 Task: Add an event with the title Second Team Building Retreat: Leadership Development and Team Bonding, date '2023/11/08', time 7:00 AM to 9:00 AMand add a description: The first step is to identify potential risks that could affect the project. This can be done through brainstorming sessions, risk assessment workshops, expert interviews, historical data analysis, or using risk management techniques such as SWOT analysis (Strengths, Weaknesses, Opportunities, Threats)., put the event into Green category . Add location for the event as: Aarhus, Denmark, logged in from the account softage.8@softage.netand send the event invitation to softage.3@softage.net and softage.4@softage.net. Set a reminder for the event At time of event
Action: Mouse moved to (93, 146)
Screenshot: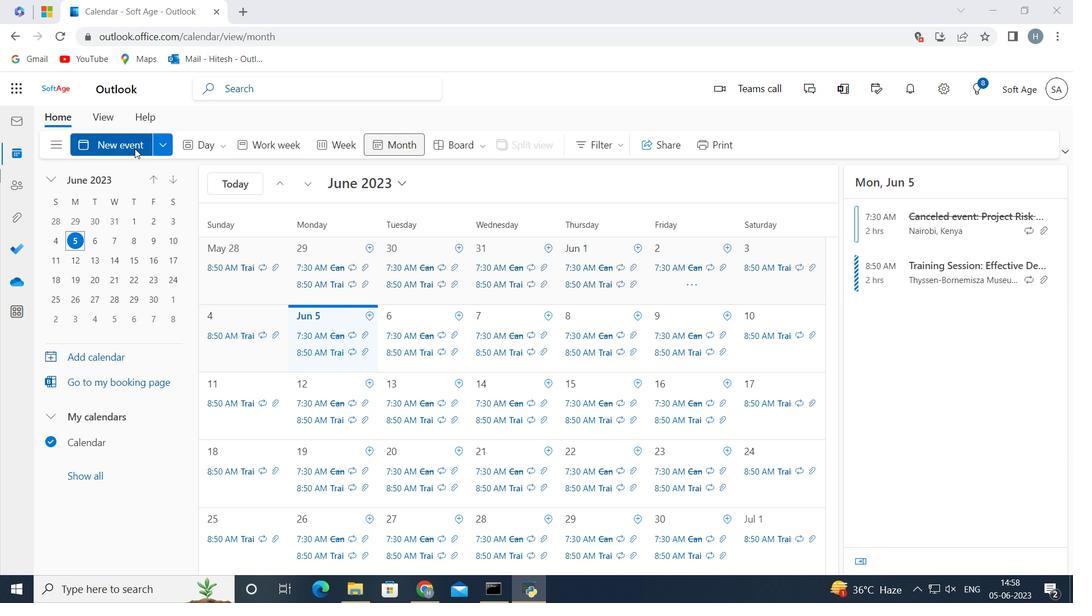 
Action: Mouse pressed left at (93, 146)
Screenshot: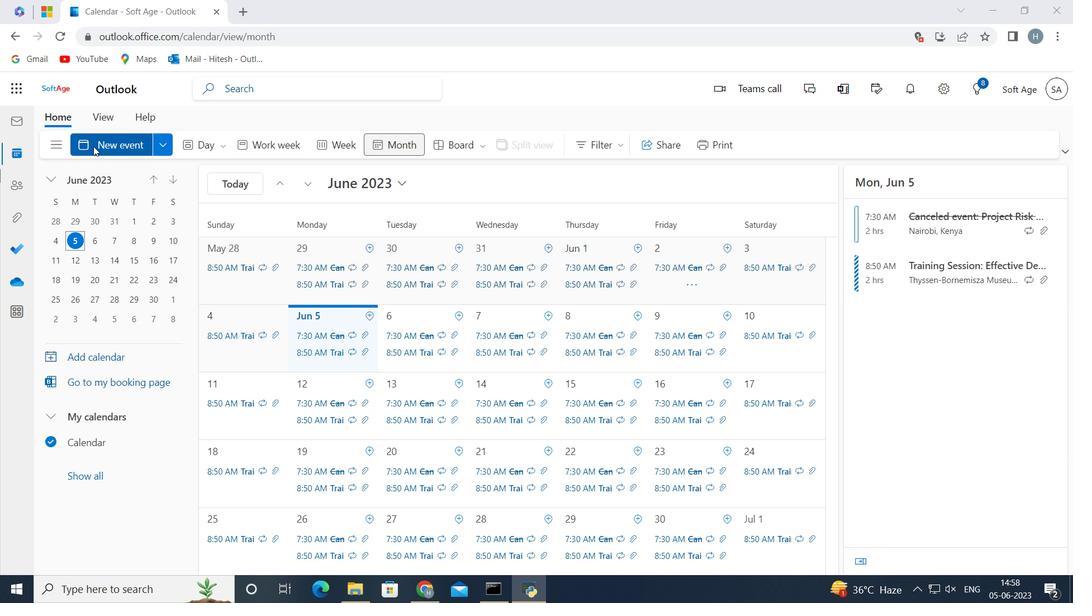 
Action: Mouse moved to (289, 227)
Screenshot: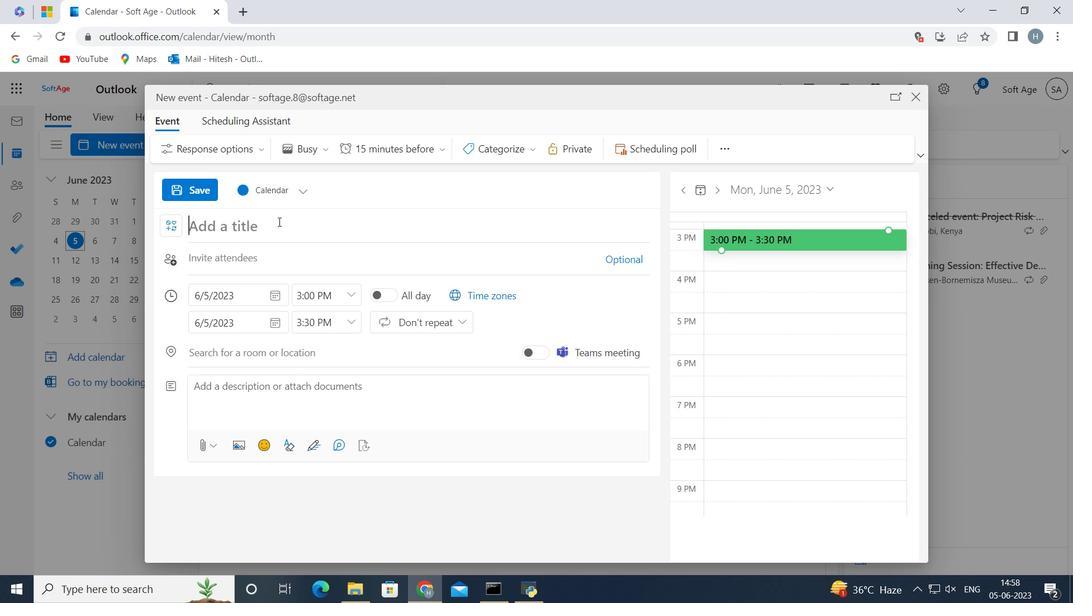 
Action: Mouse pressed left at (289, 227)
Screenshot: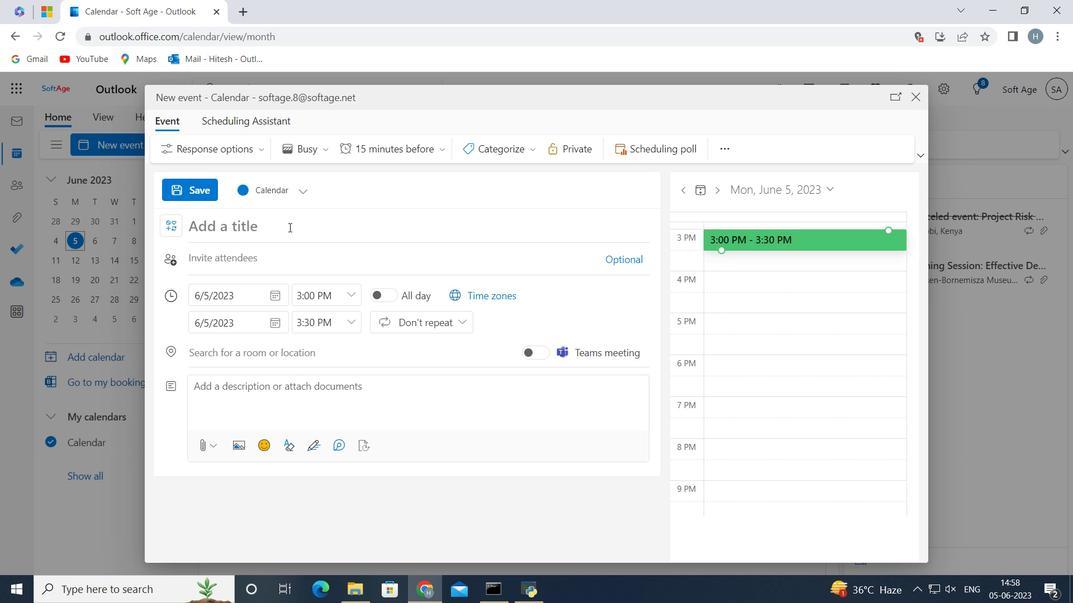 
Action: Key pressed <Key.shift>Second<Key.space><Key.shift>Tea<Key.caps_lock>M<Key.space><Key.shift>b<Key.backspace><Key.backspace><Key.backspace><Key.caps_lock>m<Key.space><Key.shift>Building<Key.space><Key.shift><Key.shift>Retreat<Key.shift_r>:<Key.space><Key.shift><Key.shift><Key.shift>Leadership<Key.space><Key.shift>Development<Key.space>and<Key.space><Key.shift>Team<Key.space><Key.shift><Key.shift><Key.shift>Bonding
Screenshot: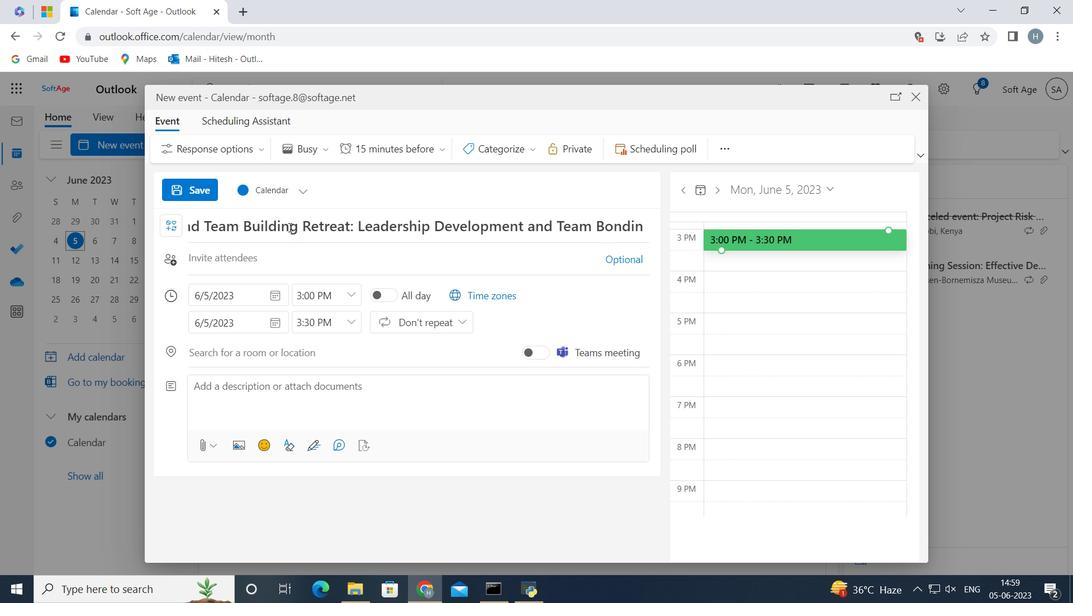 
Action: Mouse moved to (278, 290)
Screenshot: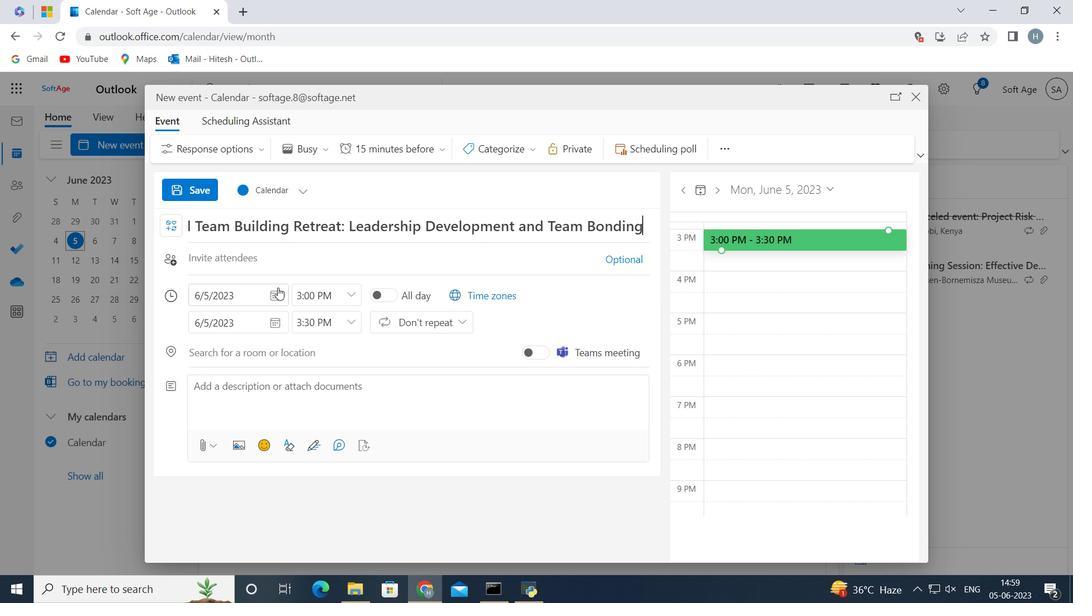 
Action: Mouse pressed left at (278, 290)
Screenshot: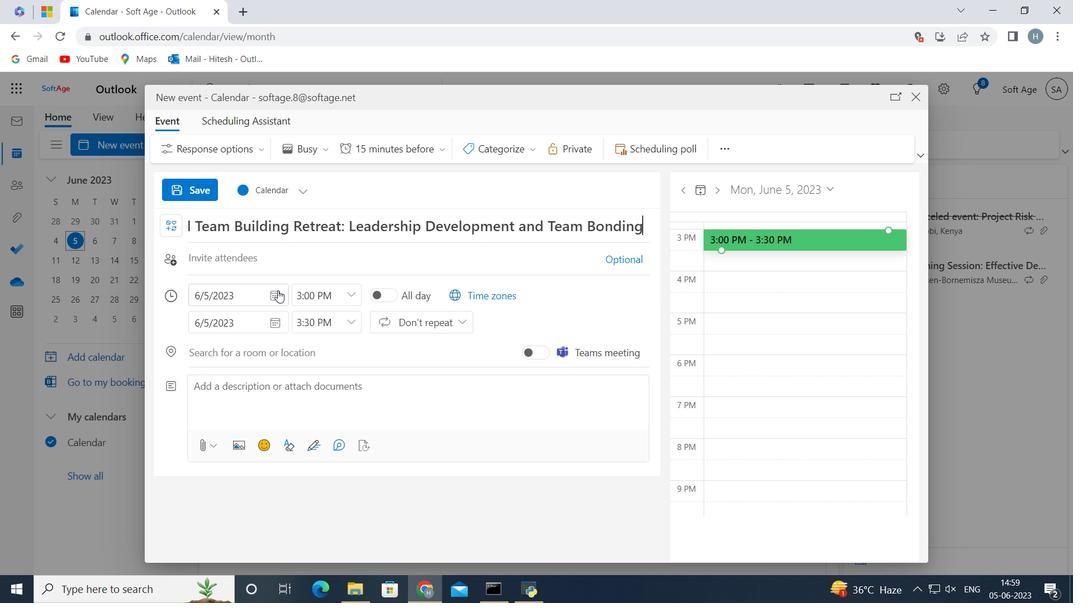 
Action: Mouse moved to (240, 323)
Screenshot: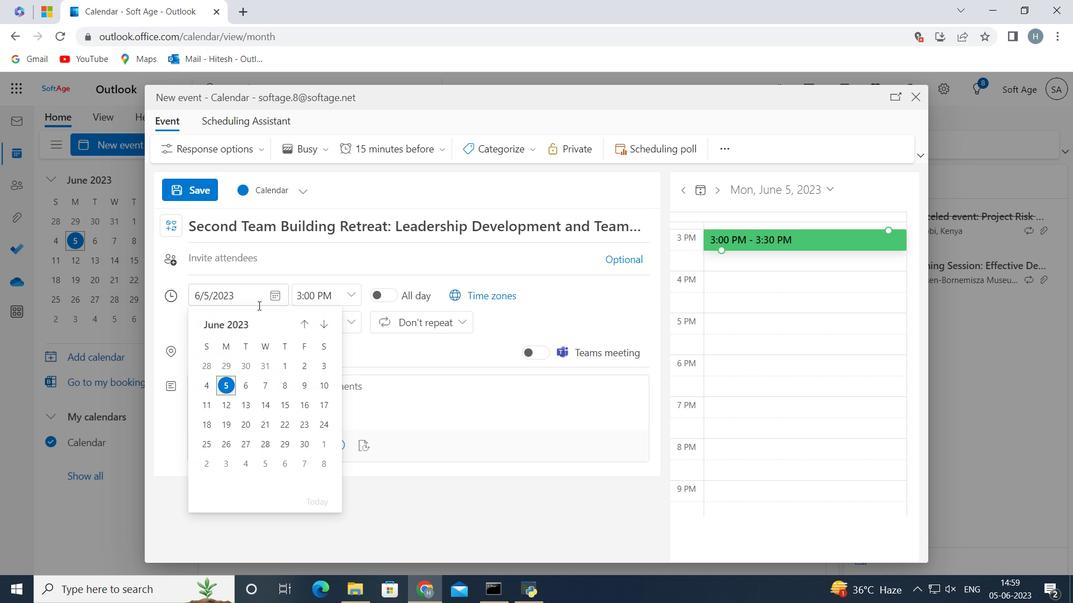 
Action: Mouse pressed left at (240, 323)
Screenshot: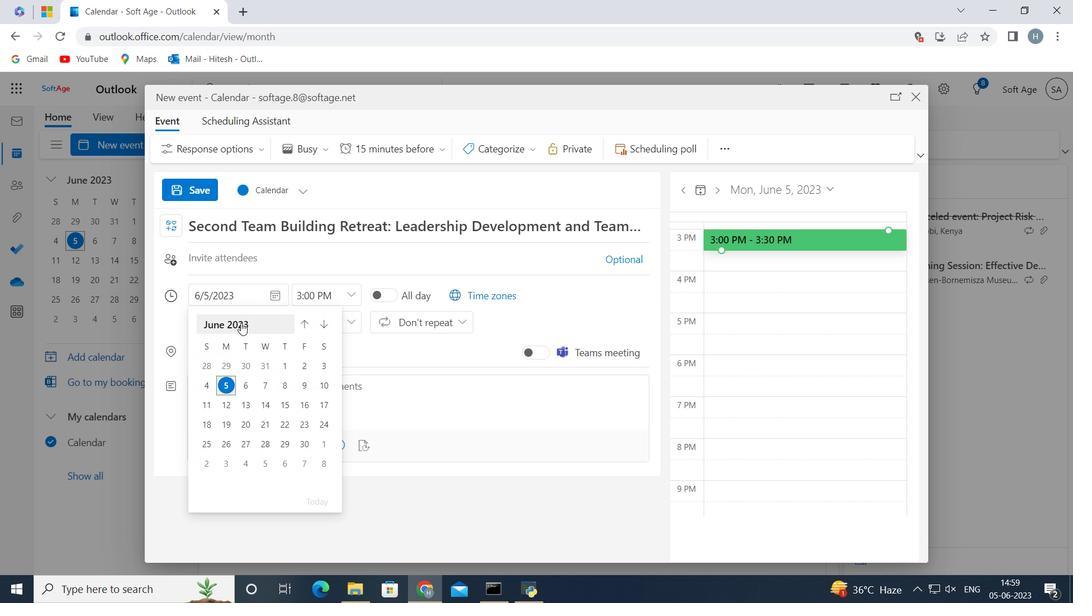 
Action: Mouse moved to (283, 429)
Screenshot: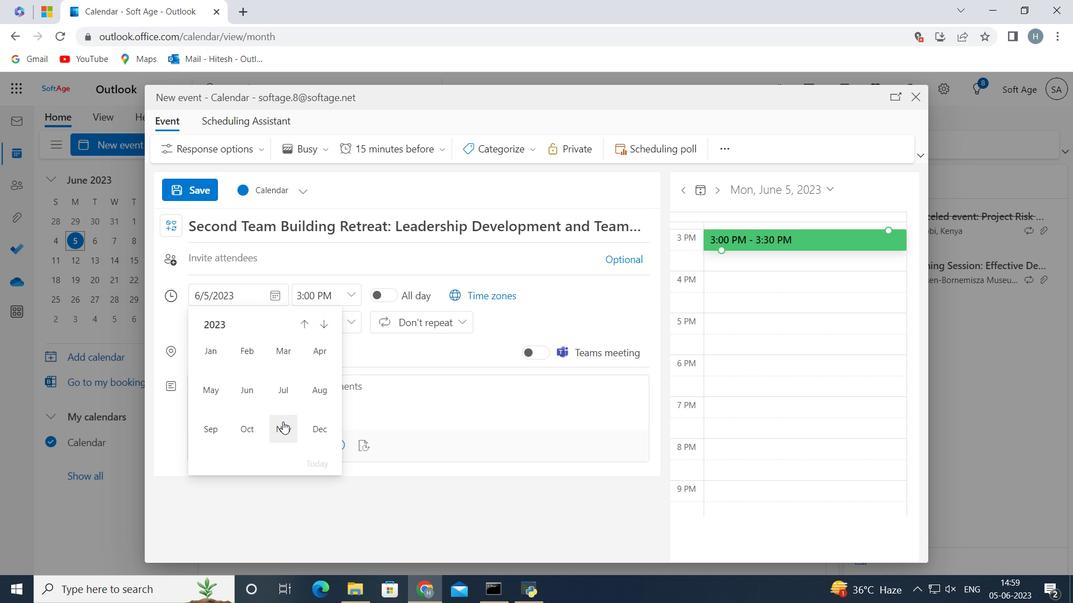 
Action: Mouse pressed left at (283, 429)
Screenshot: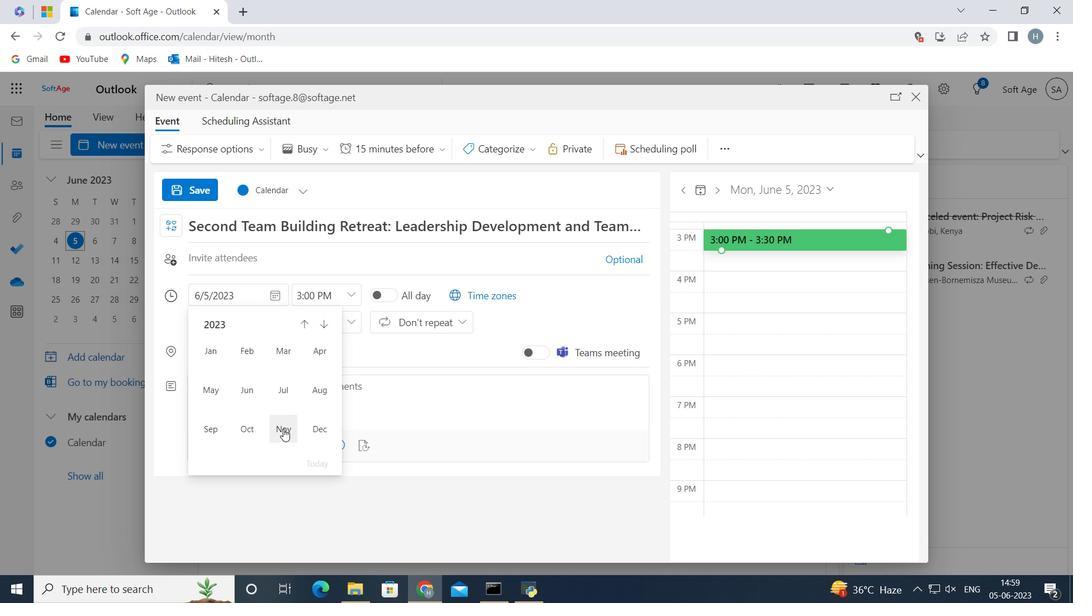 
Action: Mouse moved to (267, 385)
Screenshot: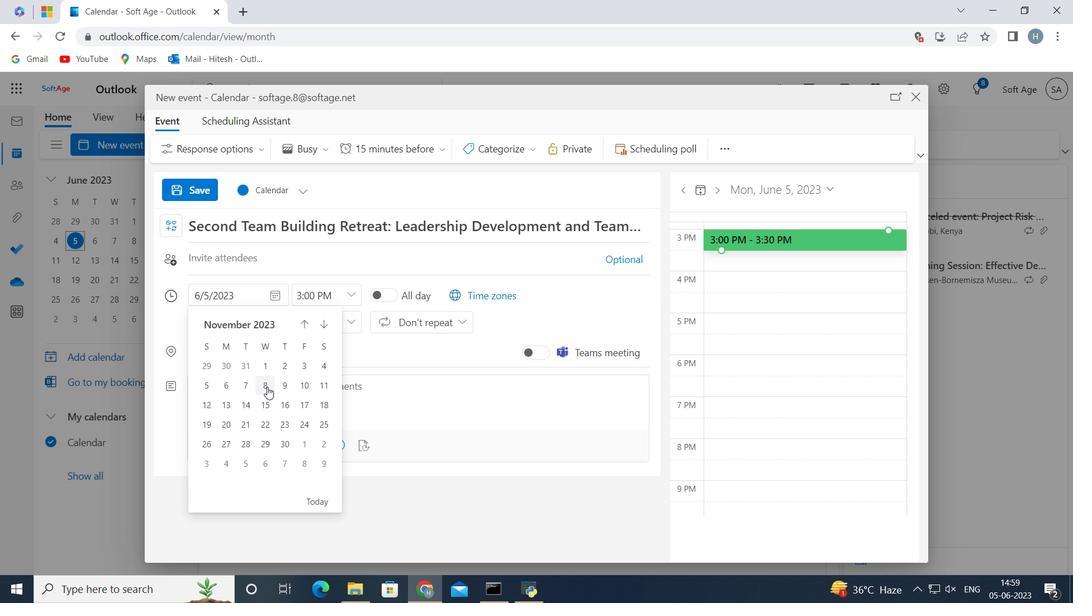 
Action: Mouse pressed left at (267, 385)
Screenshot: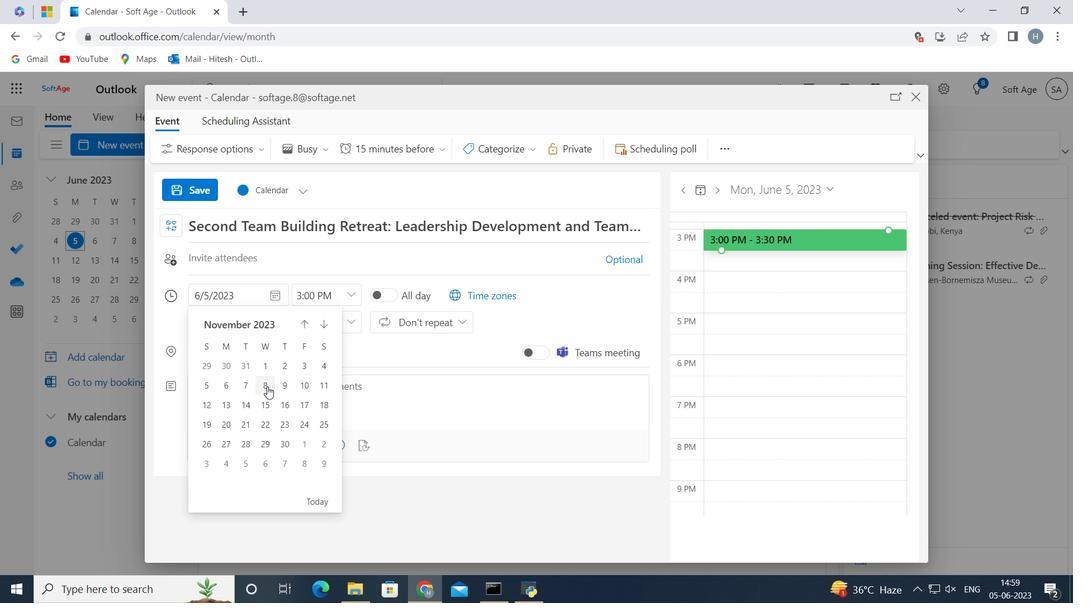 
Action: Mouse moved to (356, 292)
Screenshot: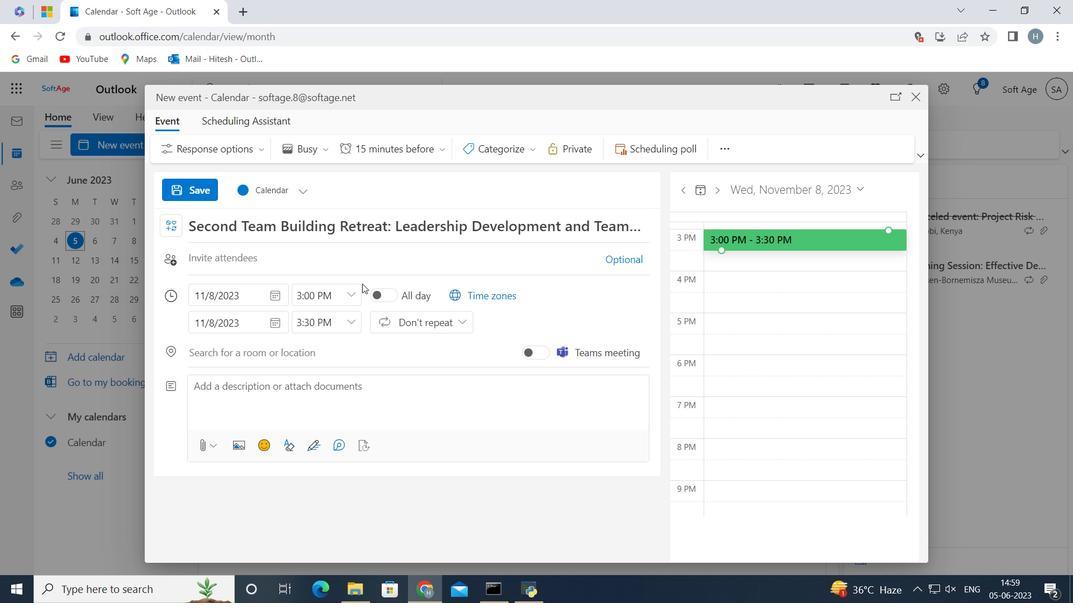 
Action: Mouse pressed left at (356, 292)
Screenshot: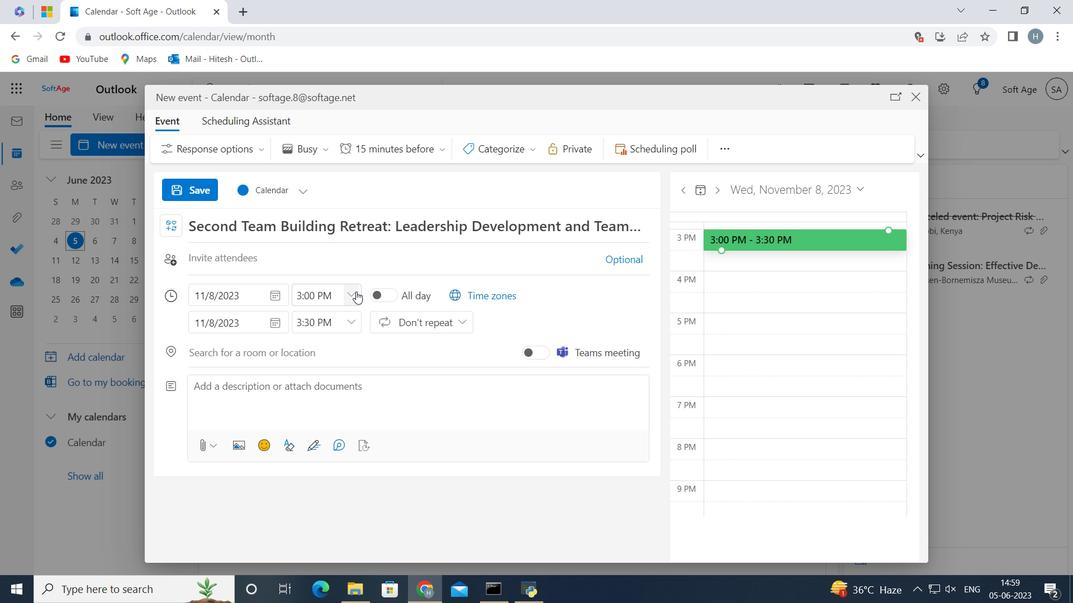 
Action: Mouse moved to (342, 357)
Screenshot: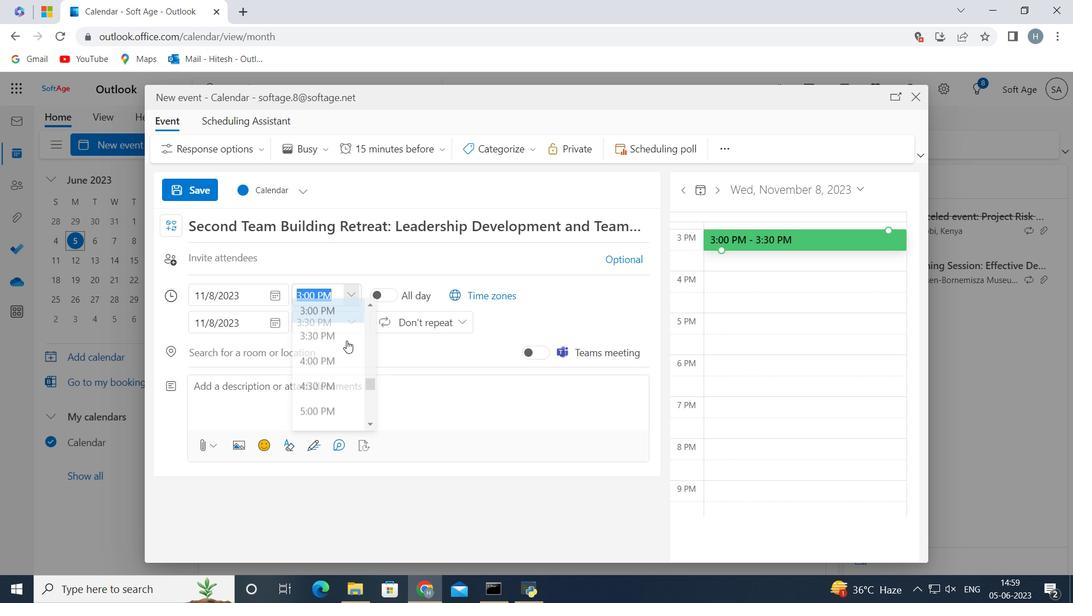 
Action: Mouse scrolled (342, 358) with delta (0, 0)
Screenshot: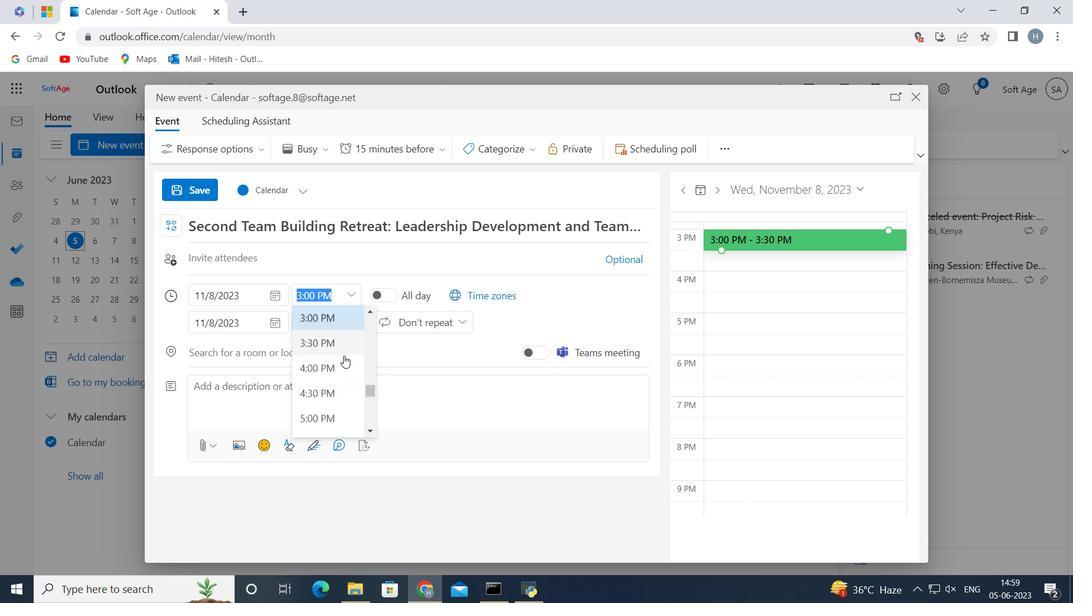 
Action: Mouse scrolled (342, 358) with delta (0, 0)
Screenshot: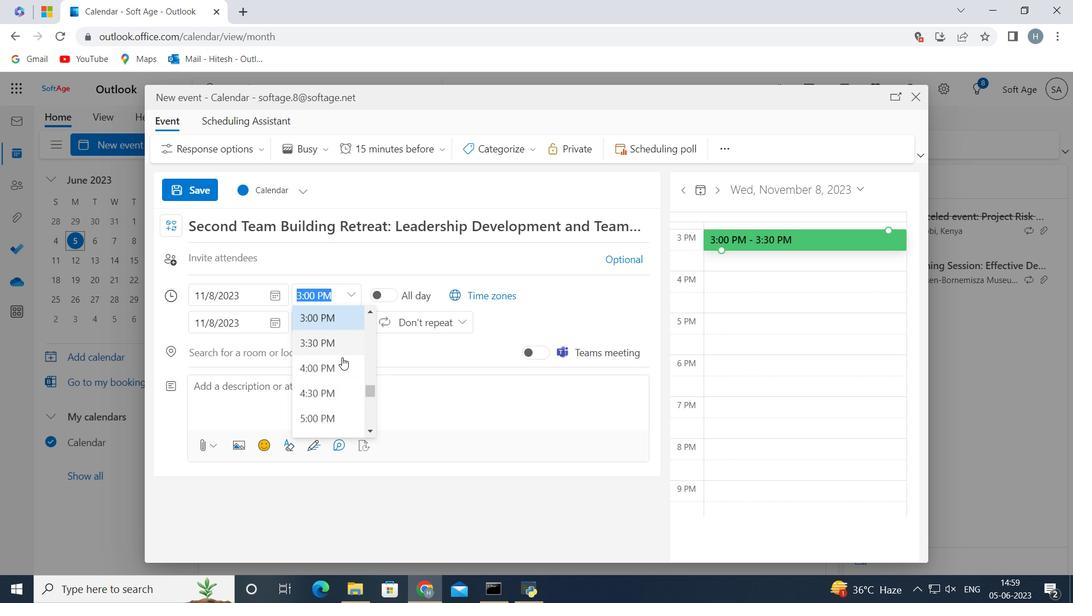 
Action: Mouse scrolled (342, 358) with delta (0, 0)
Screenshot: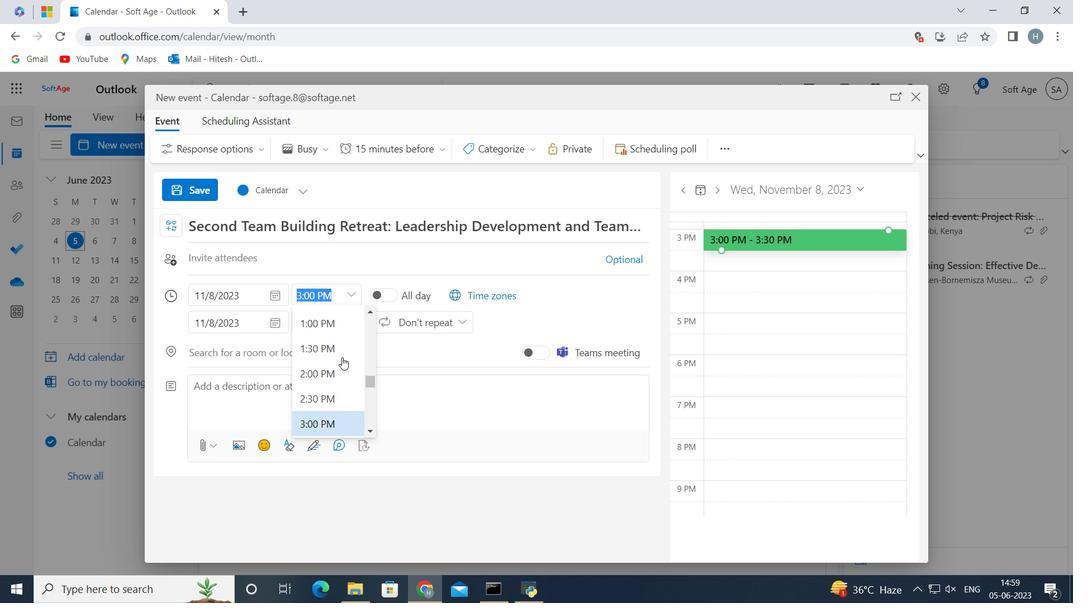 
Action: Mouse scrolled (342, 358) with delta (0, 0)
Screenshot: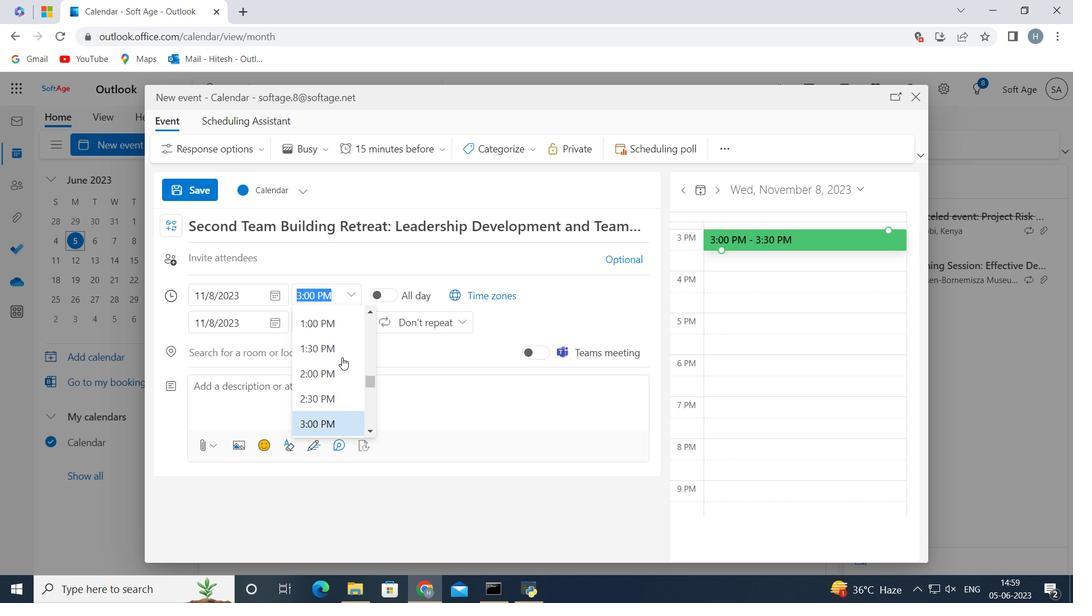 
Action: Mouse scrolled (342, 358) with delta (0, 0)
Screenshot: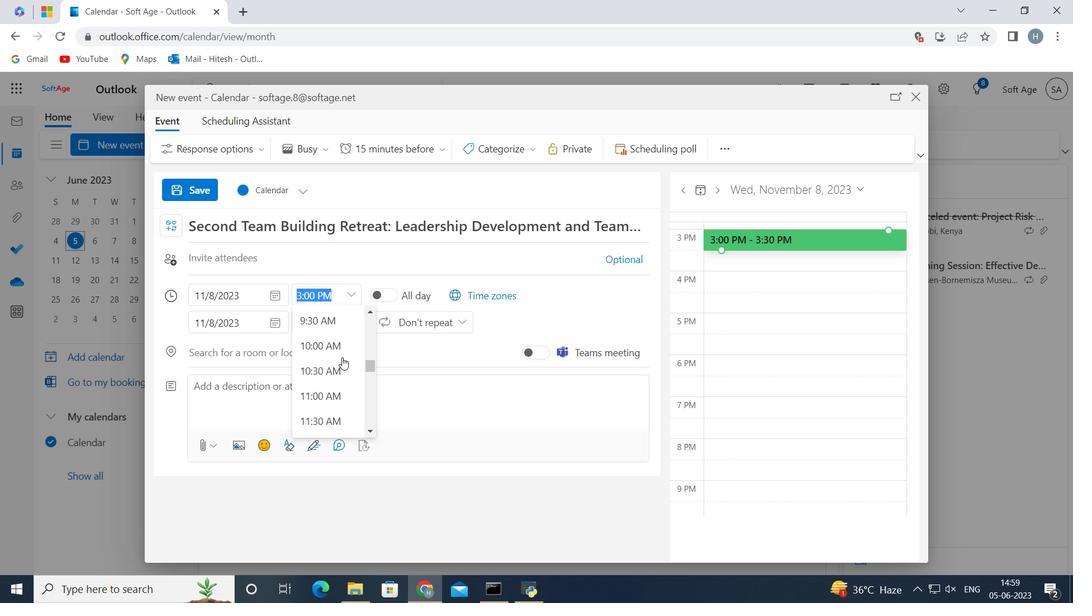 
Action: Mouse moved to (312, 362)
Screenshot: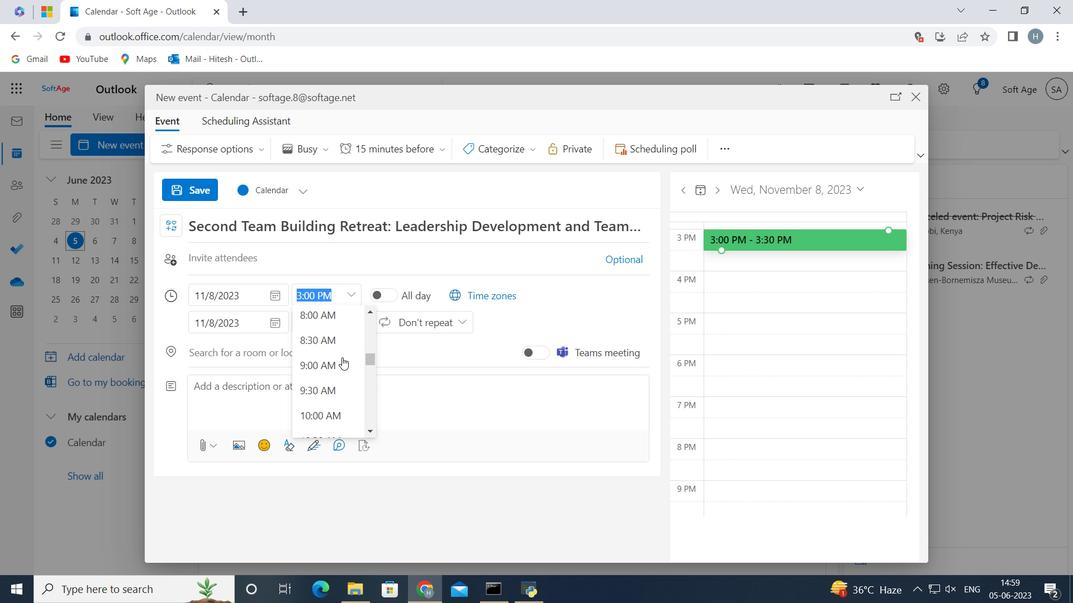 
Action: Mouse scrolled (312, 363) with delta (0, 0)
Screenshot: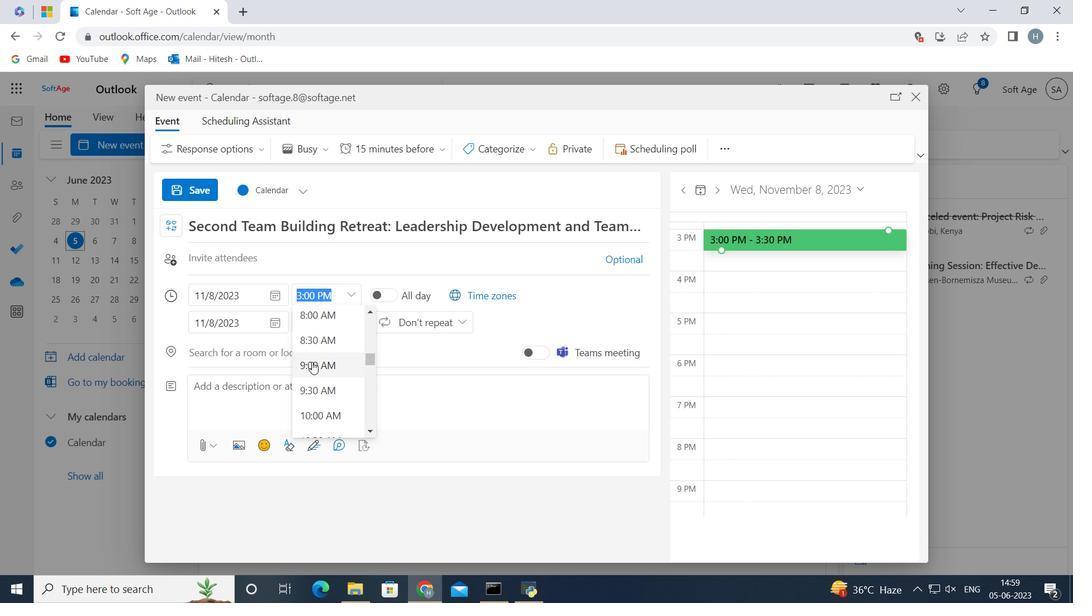 
Action: Mouse moved to (311, 339)
Screenshot: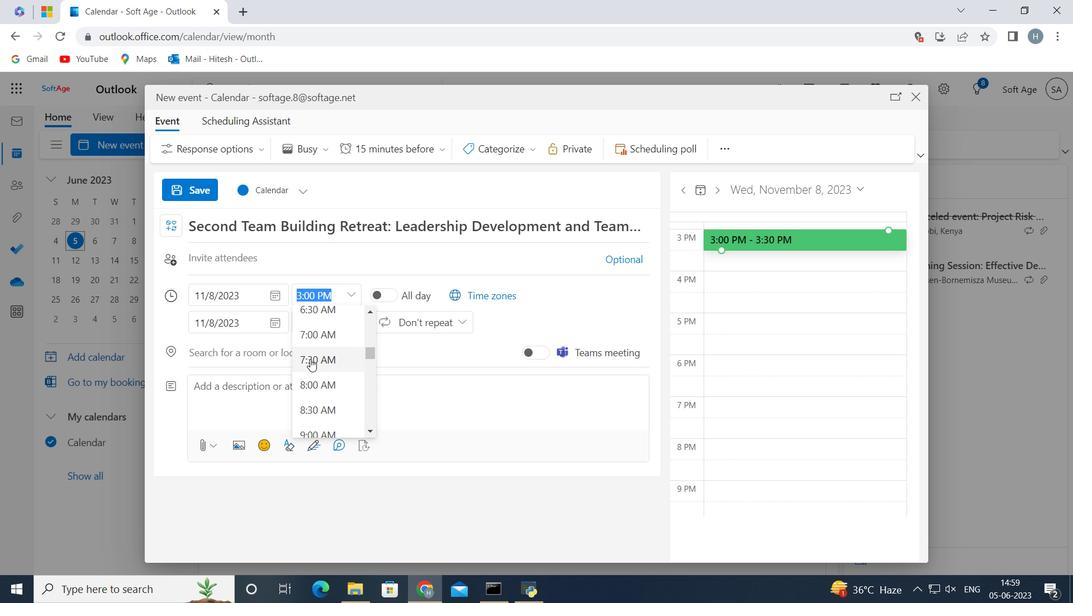 
Action: Mouse pressed left at (311, 339)
Screenshot: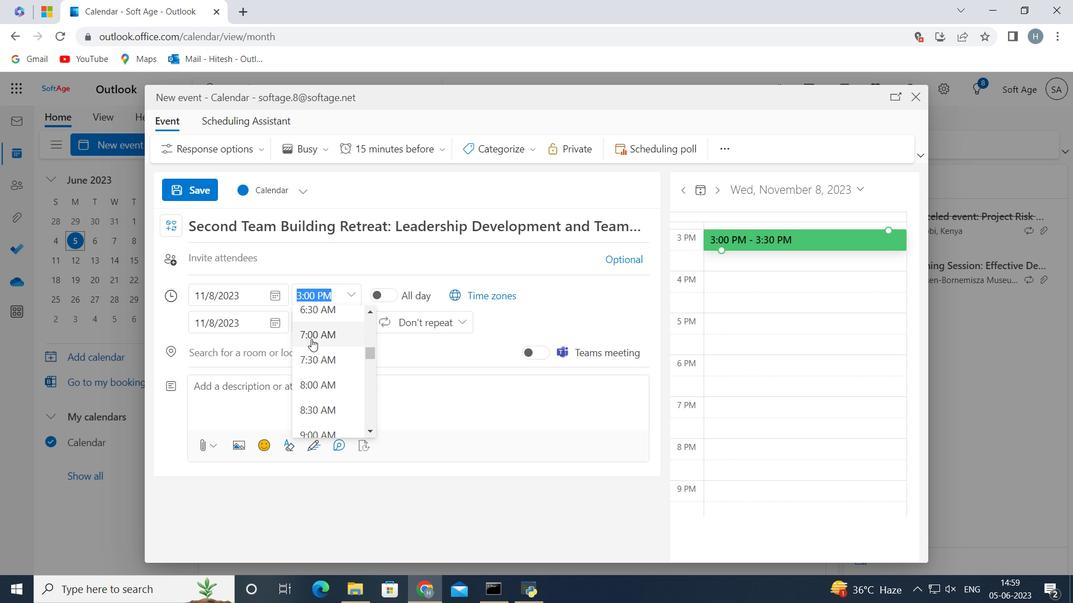
Action: Mouse moved to (352, 320)
Screenshot: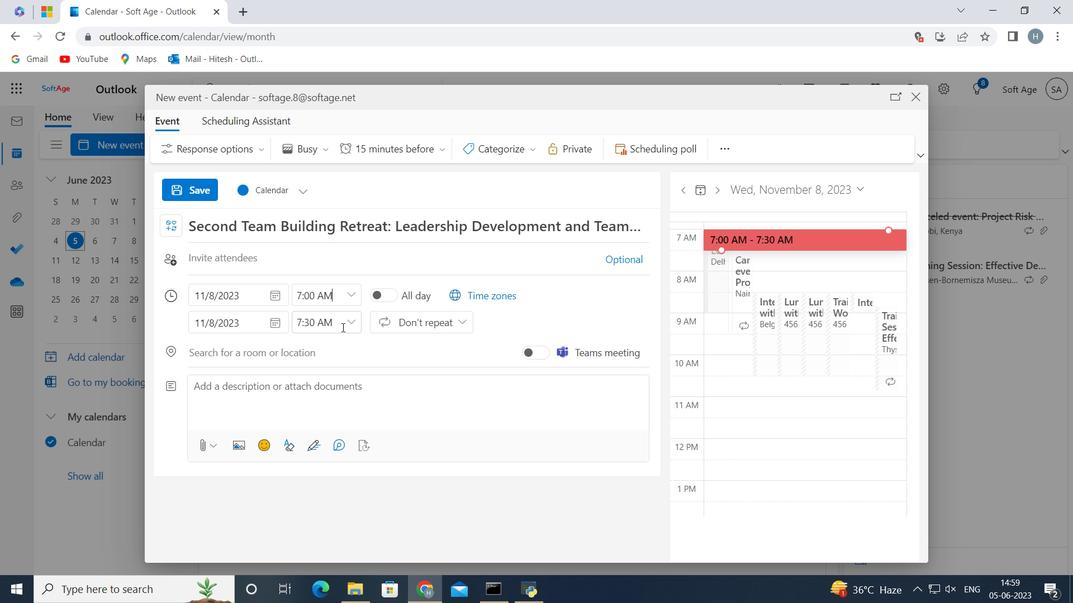
Action: Mouse pressed left at (352, 320)
Screenshot: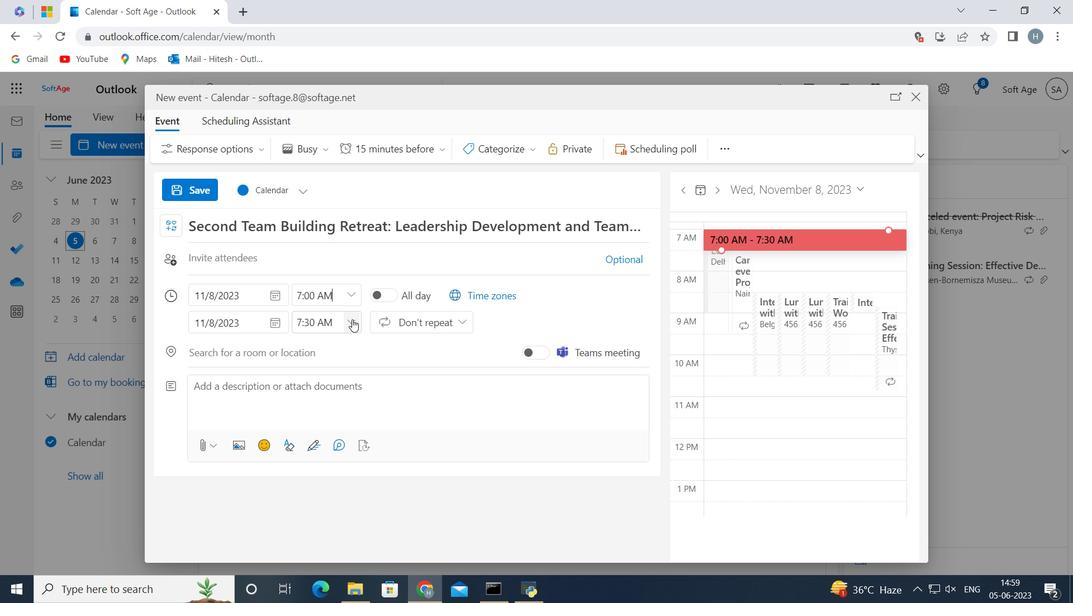 
Action: Mouse moved to (351, 413)
Screenshot: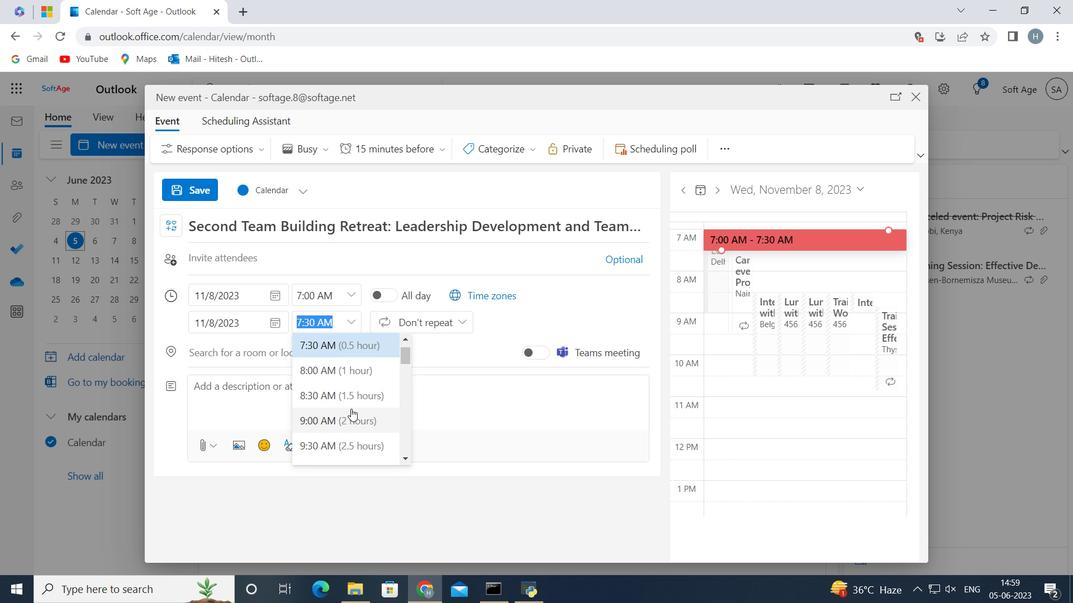 
Action: Mouse pressed left at (351, 413)
Screenshot: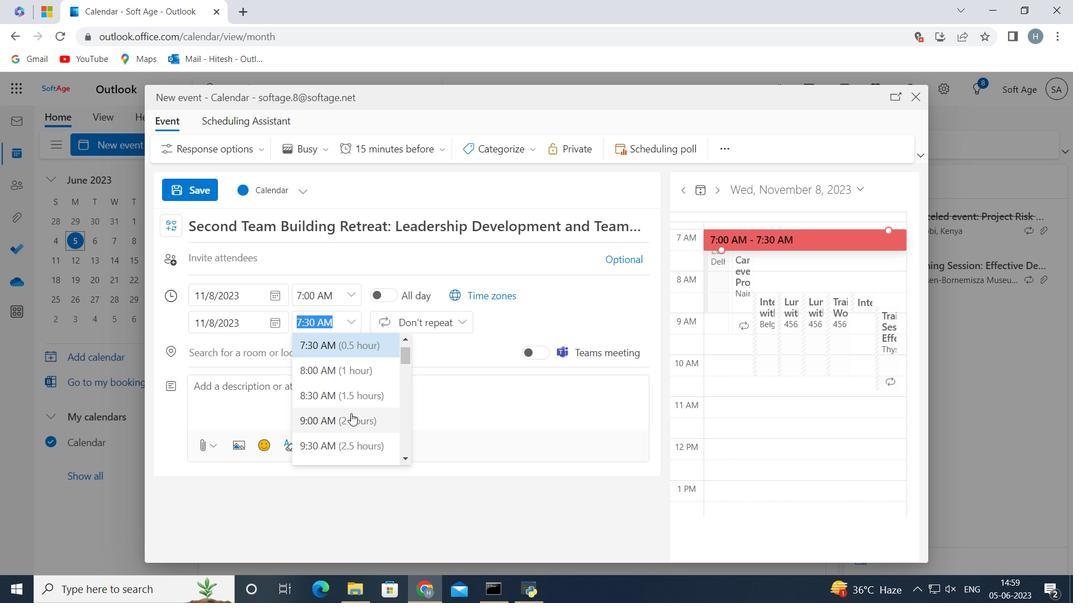 
Action: Mouse moved to (282, 394)
Screenshot: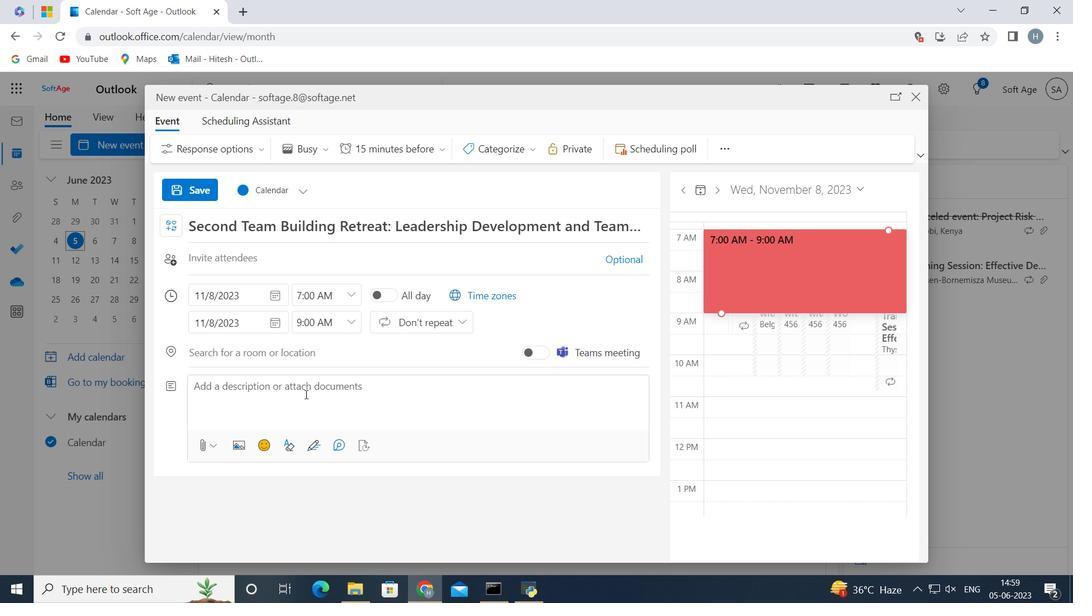 
Action: Mouse pressed left at (282, 394)
Screenshot: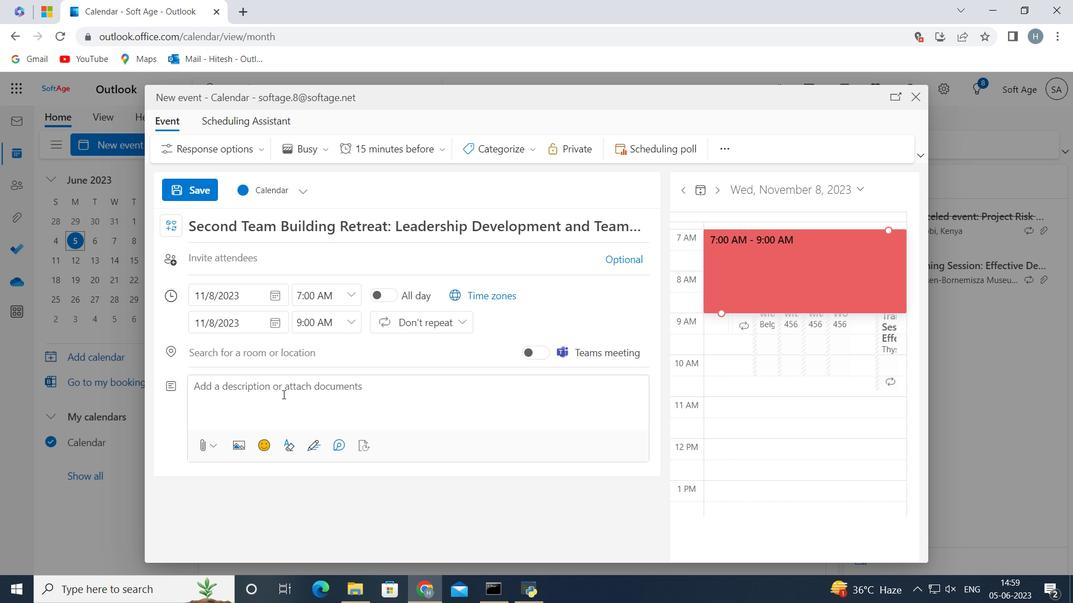 
Action: Key pressed <Key.shift>The<Key.space>first<Key.space>step<Key.space>is<Key.space>to<Key.space>identii<Key.backspace>fy<Key.space>potential<Key.space>risks<Key.space>that<Key.space>could<Key.space>affect<Key.space>the<Key.space>project,<Key.backspace>.<Key.space><Key.shift><Key.shift><Key.shift><Key.shift><Key.shift><Key.shift>Tg<Key.backspace>his<Key.space>can<Key.space>be<Key.space>done<Key.space>through<Key.space>brs<Key.backspace>ainstorming<Key.space>sessions,<Key.space>risk<Key.space>assessment<Key.space>workshops,<Key.space>expert<Key.space>interviews,<Key.space>historical<Key.space>data<Key.space>analysis,<Key.space>or<Key.space>using<Key.space>risk<Key.space>management<Key.space>techniques<Key.space>such<Key.space>as<Key.space><Key.caps_lock>SWIO<Key.backspace><Key.backspace>OT<Key.space><Key.caps_lock>analysis<Key.space><Key.shift><Key.shift_r>(<Key.shift>Strengths,<Key.space><Key.shift>Weaknesses,<Key.space>oppotunities,<Key.space><Key.shift>Threats<Key.space><Key.shift_r>).<Key.space>
Screenshot: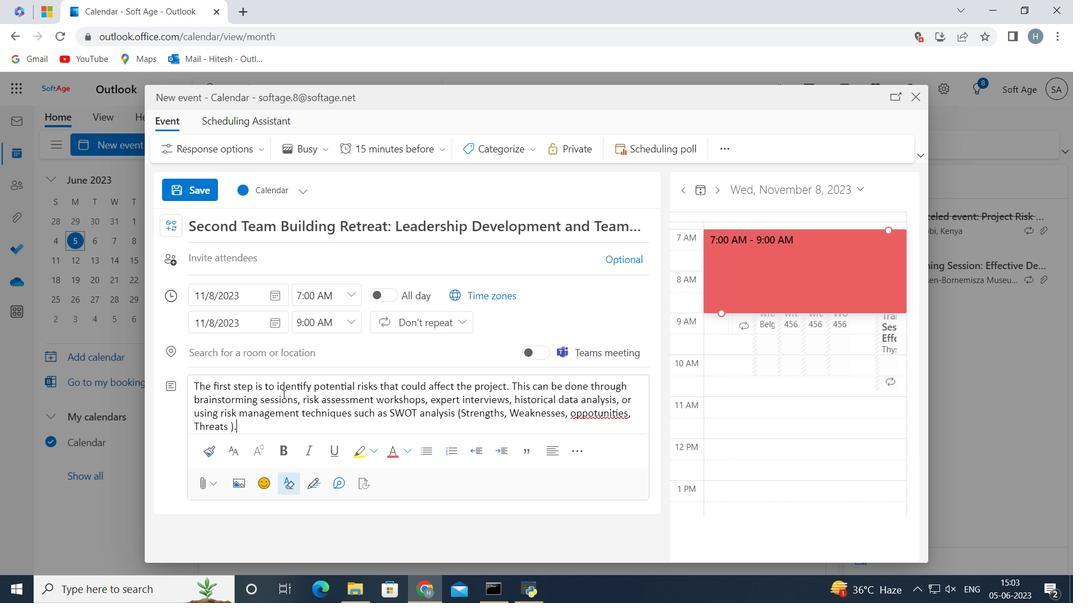 
Action: Mouse scrolled (282, 395) with delta (0, 0)
Screenshot: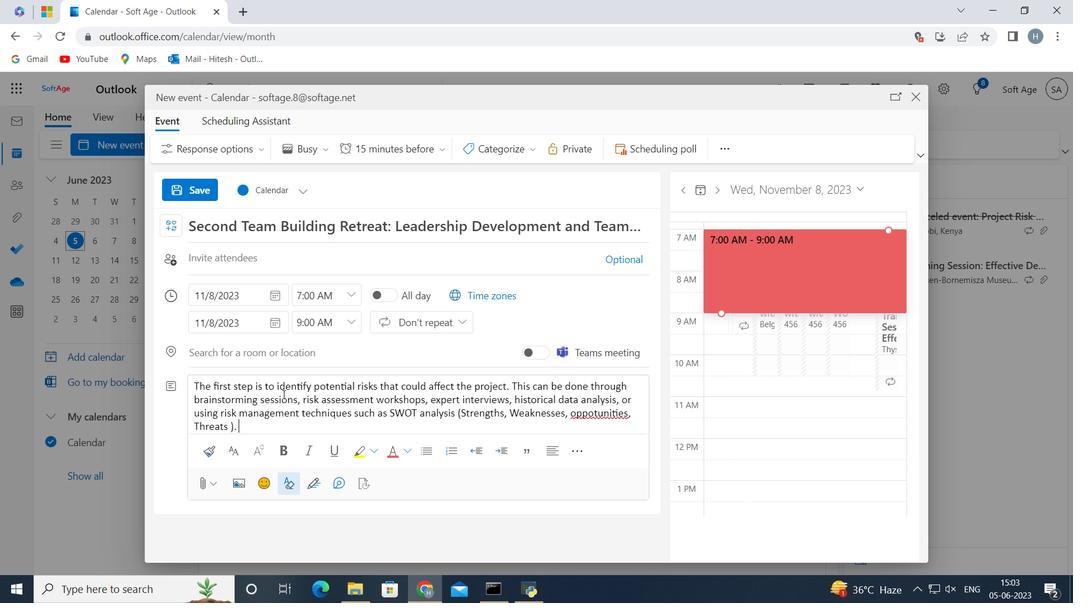 
Action: Mouse scrolled (282, 395) with delta (0, 0)
Screenshot: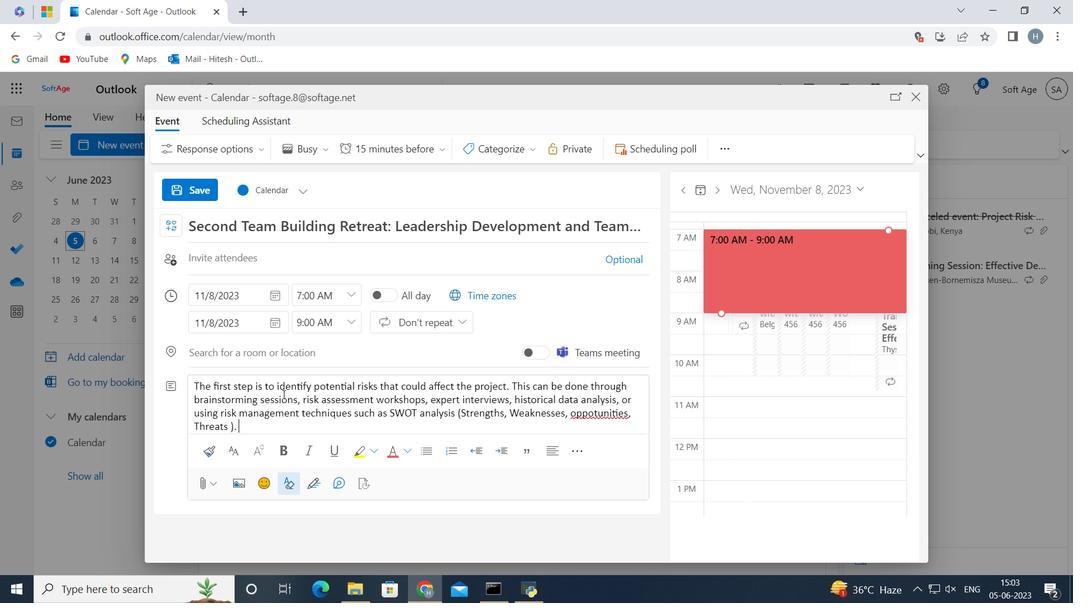 
Action: Mouse moved to (525, 152)
Screenshot: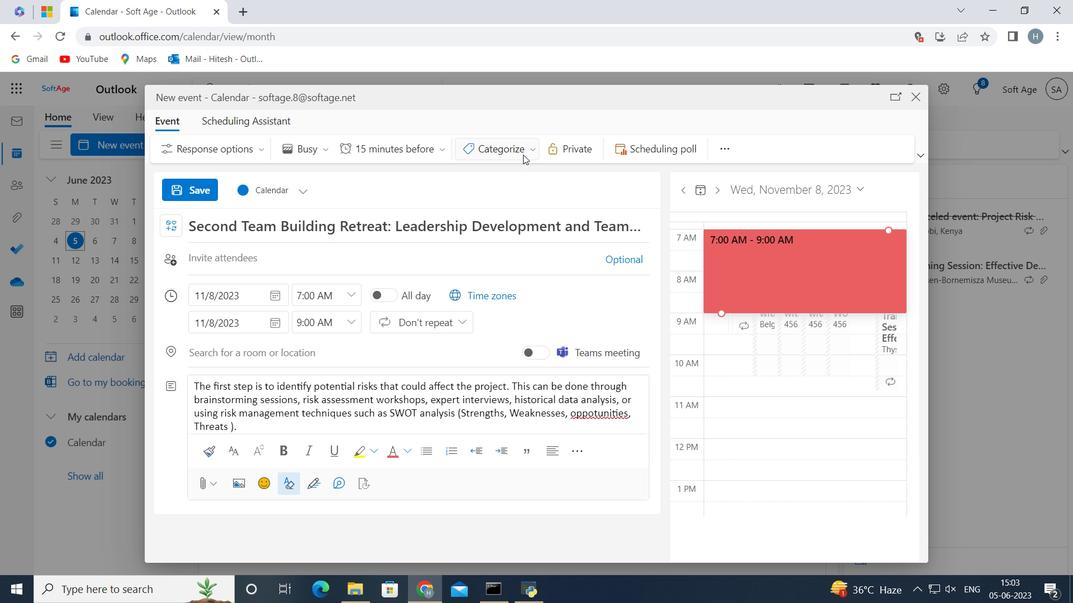 
Action: Mouse pressed left at (525, 152)
Screenshot: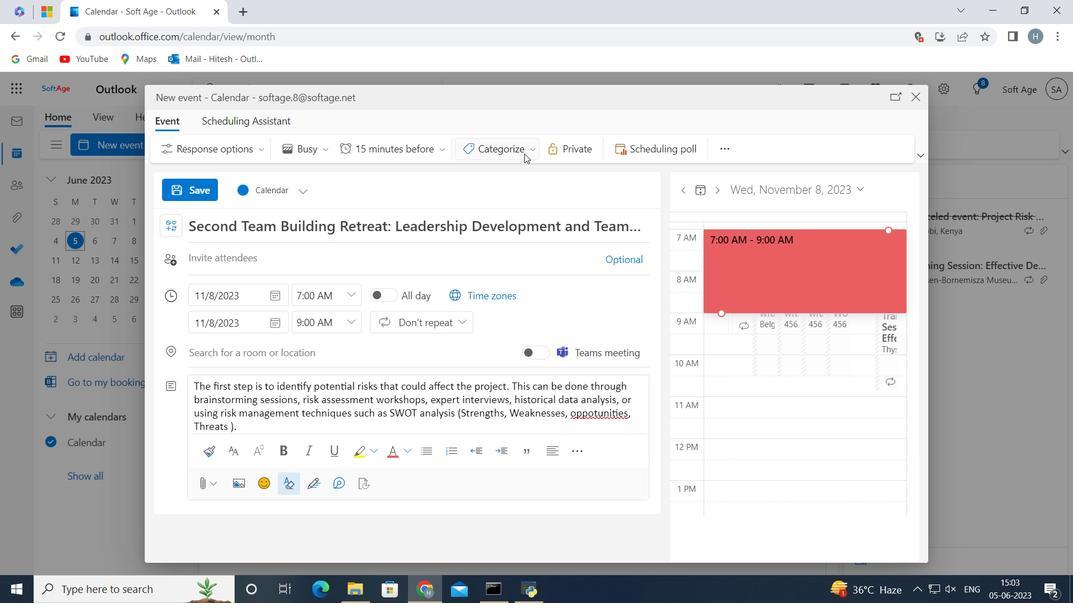 
Action: Mouse moved to (518, 196)
Screenshot: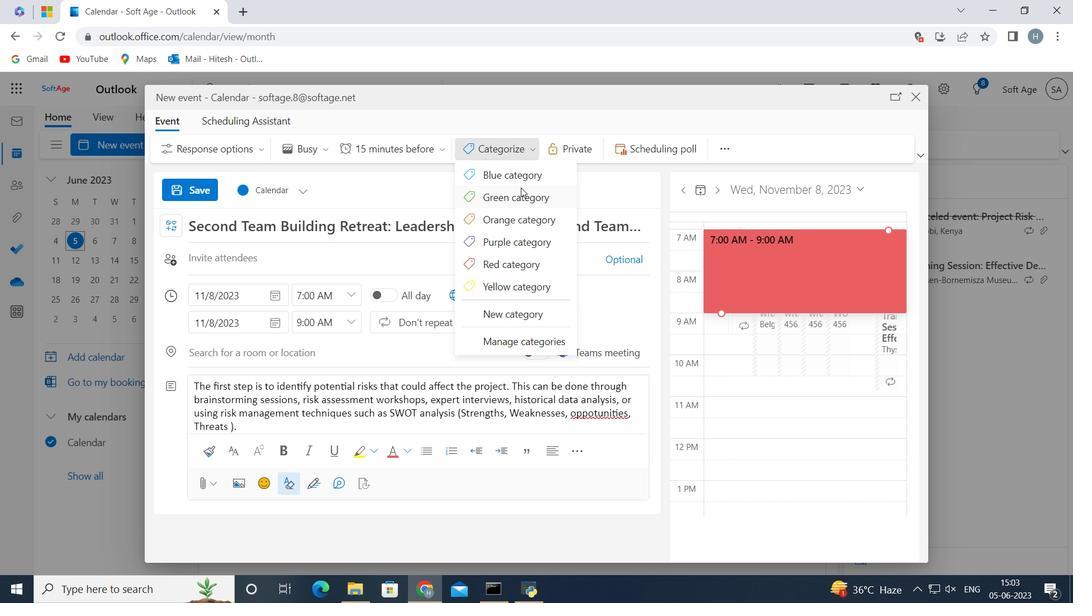 
Action: Mouse pressed left at (518, 196)
Screenshot: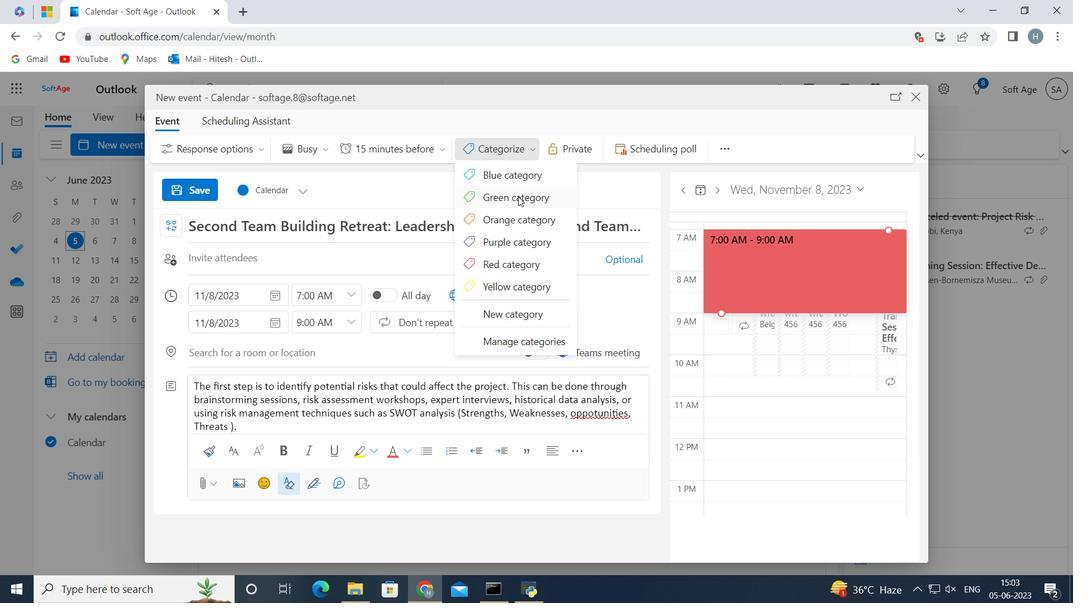 
Action: Mouse moved to (370, 351)
Screenshot: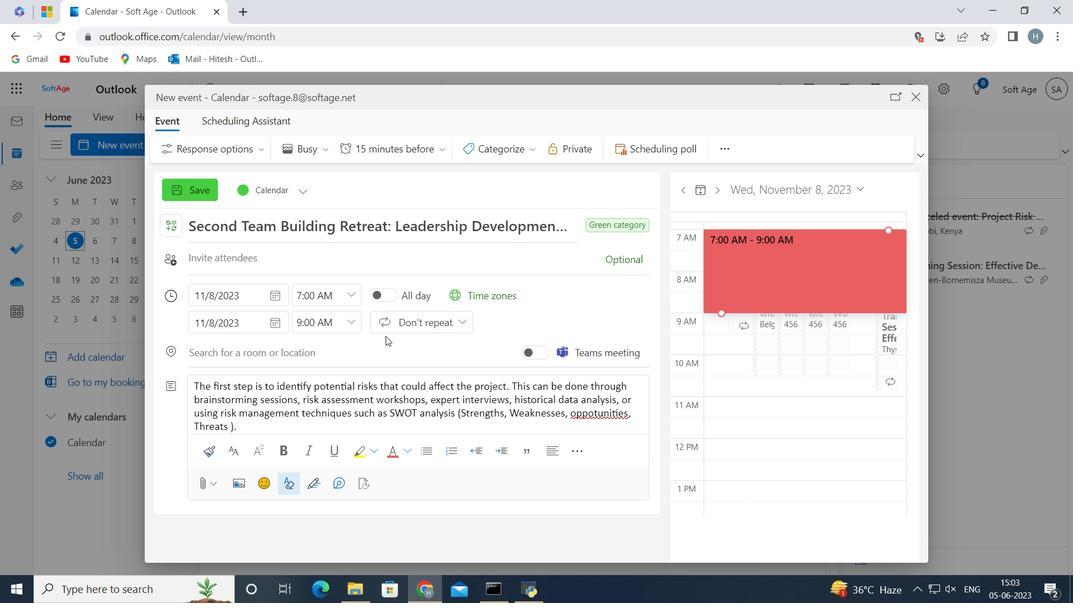
Action: Mouse pressed left at (370, 351)
Screenshot: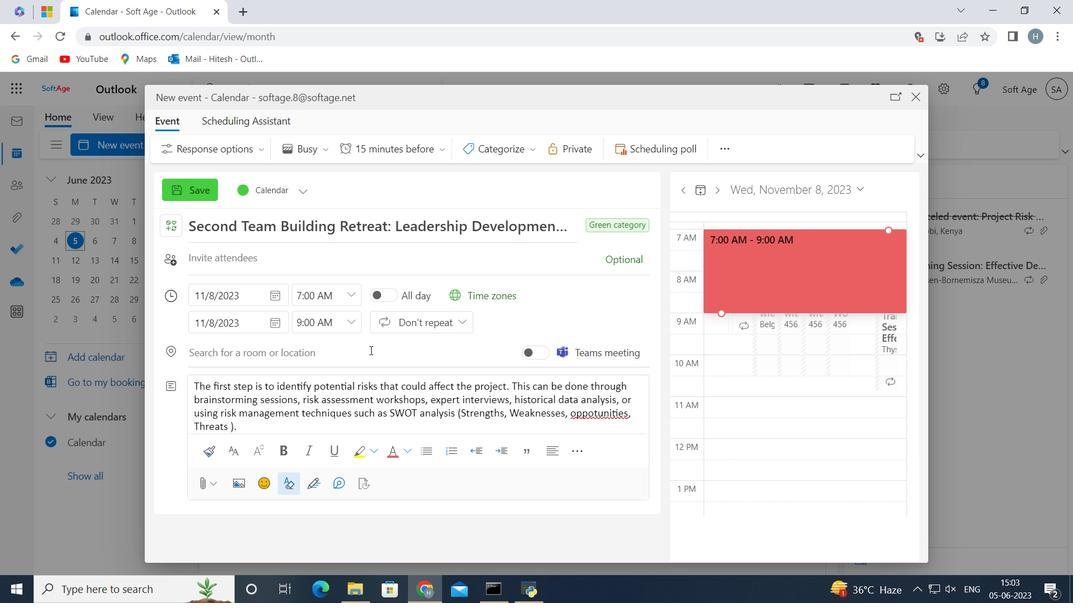 
Action: Key pressed <Key.shift>Aarhus,<Key.space><Key.shift>Denmark<Key.space>
Screenshot: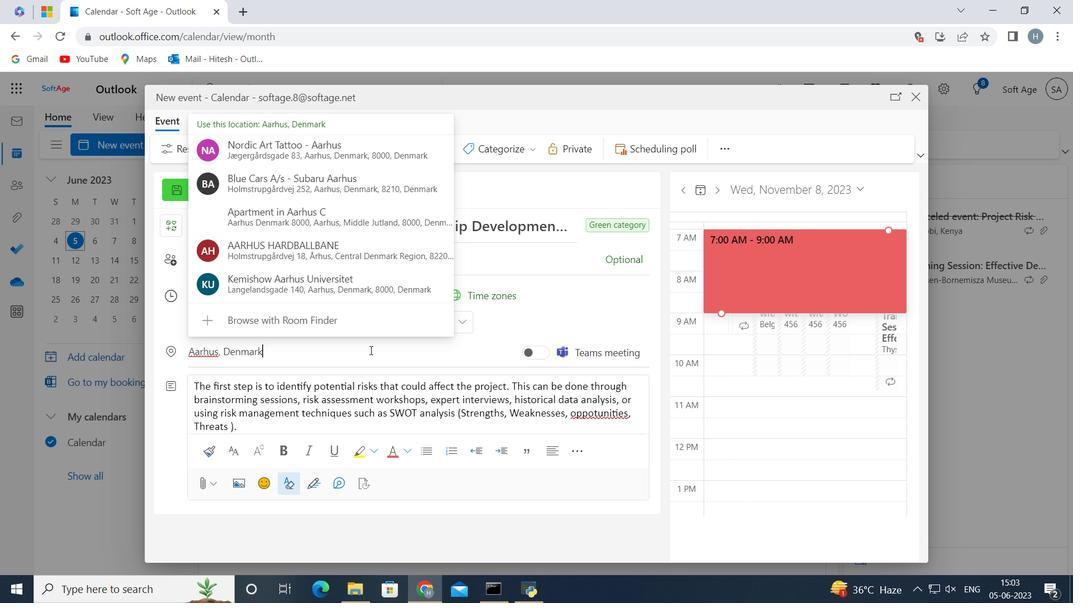 
Action: Mouse moved to (574, 295)
Screenshot: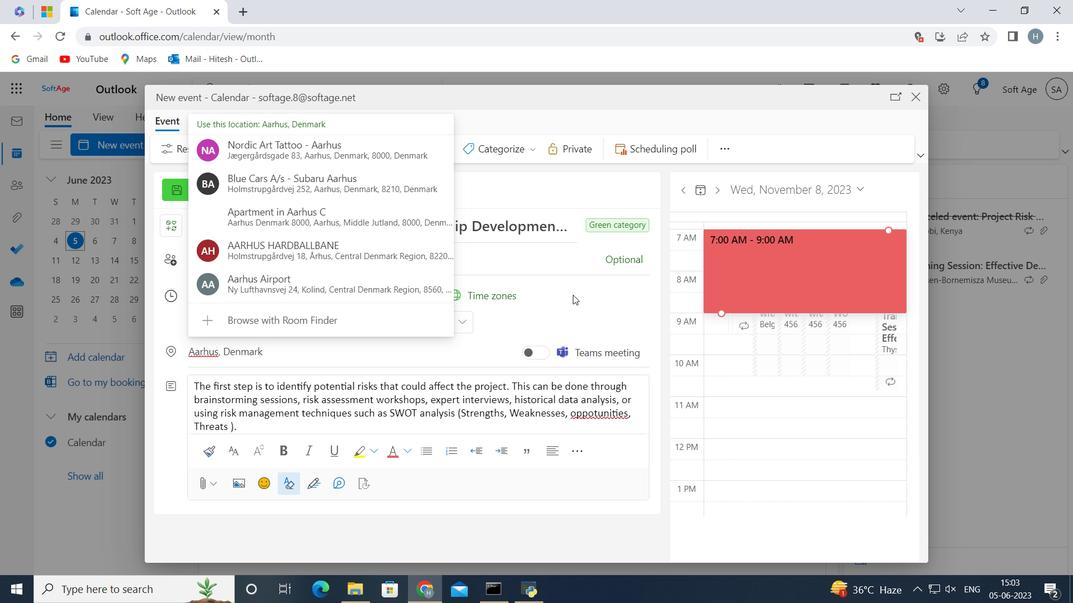
Action: Mouse pressed left at (574, 295)
Screenshot: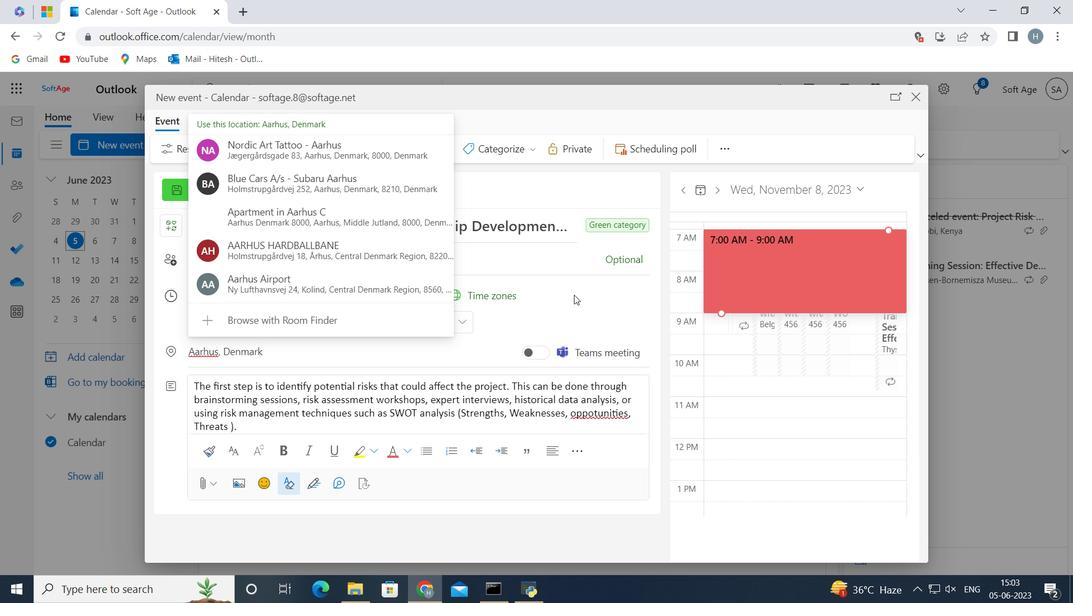 
Action: Mouse moved to (374, 270)
Screenshot: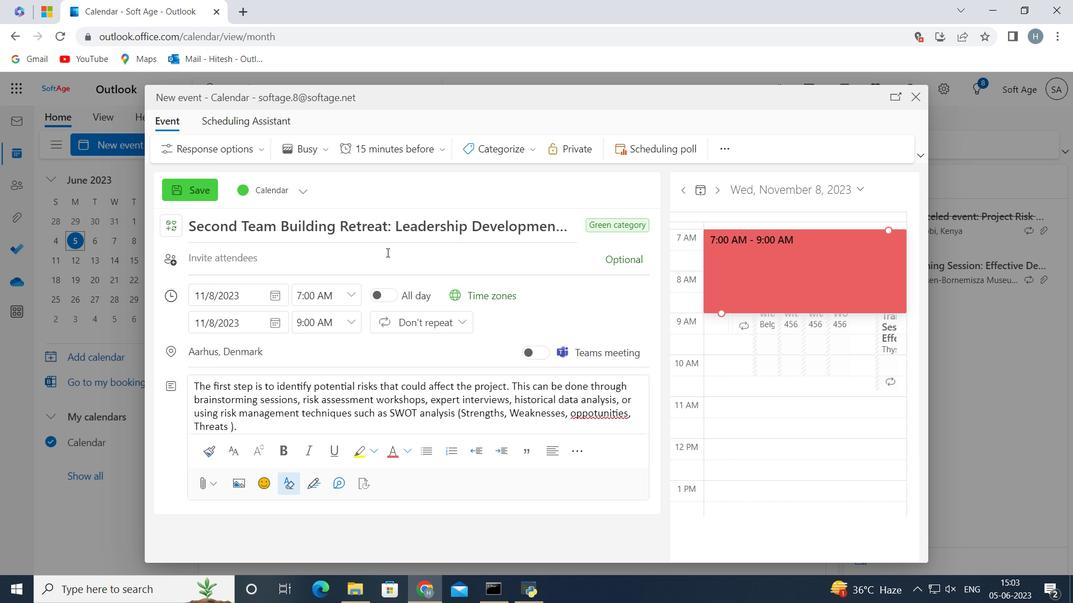 
Action: Mouse pressed left at (374, 270)
Screenshot: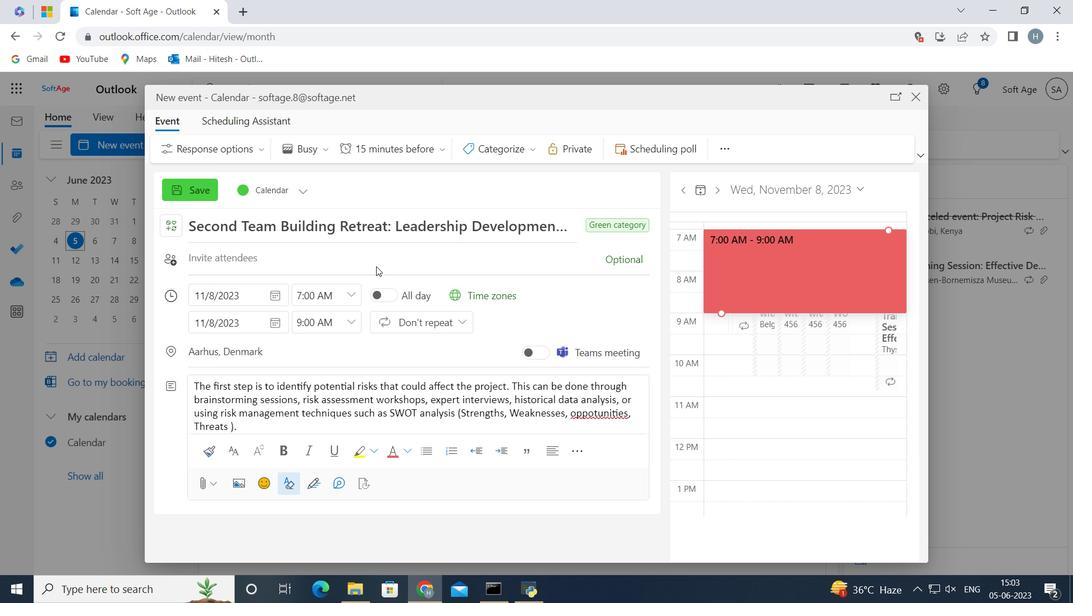 
Action: Key pressed softage.3
Screenshot: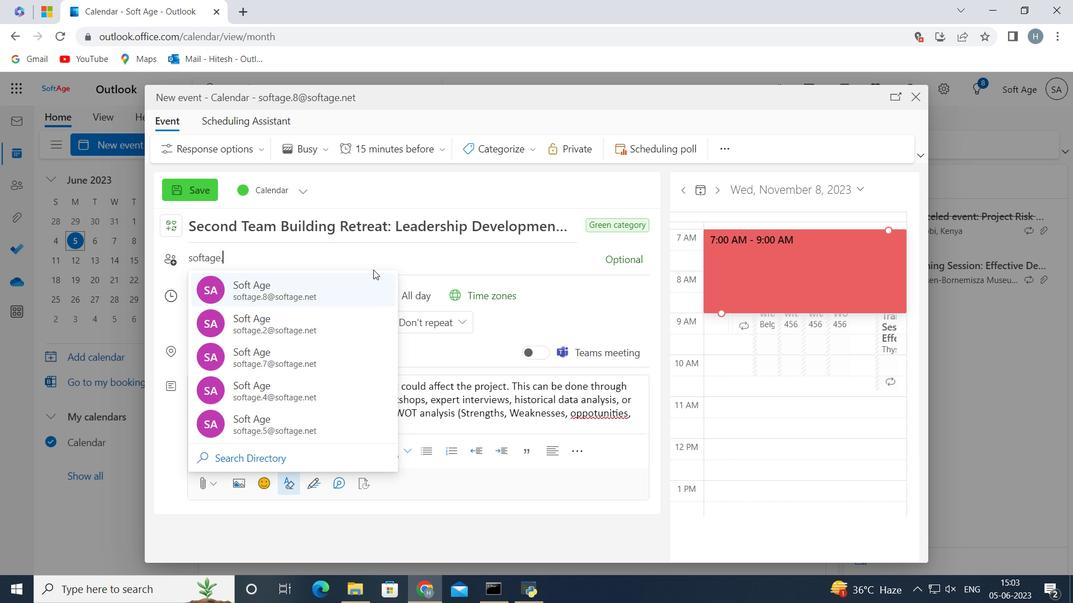 
Action: Mouse moved to (379, 271)
Screenshot: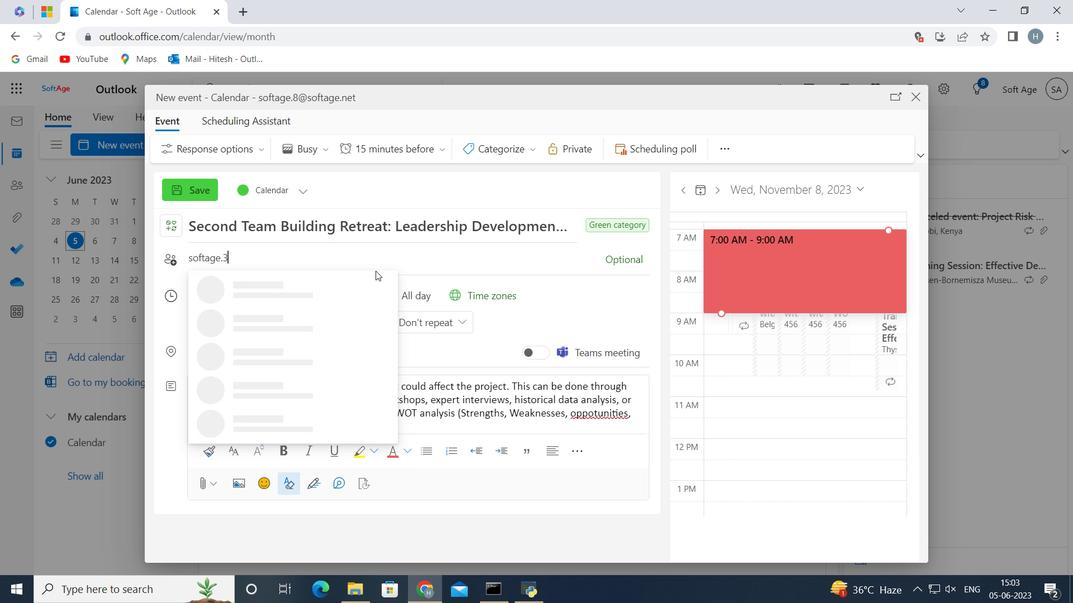 
Action: Key pressed <Key.shift>@softage.net
Screenshot: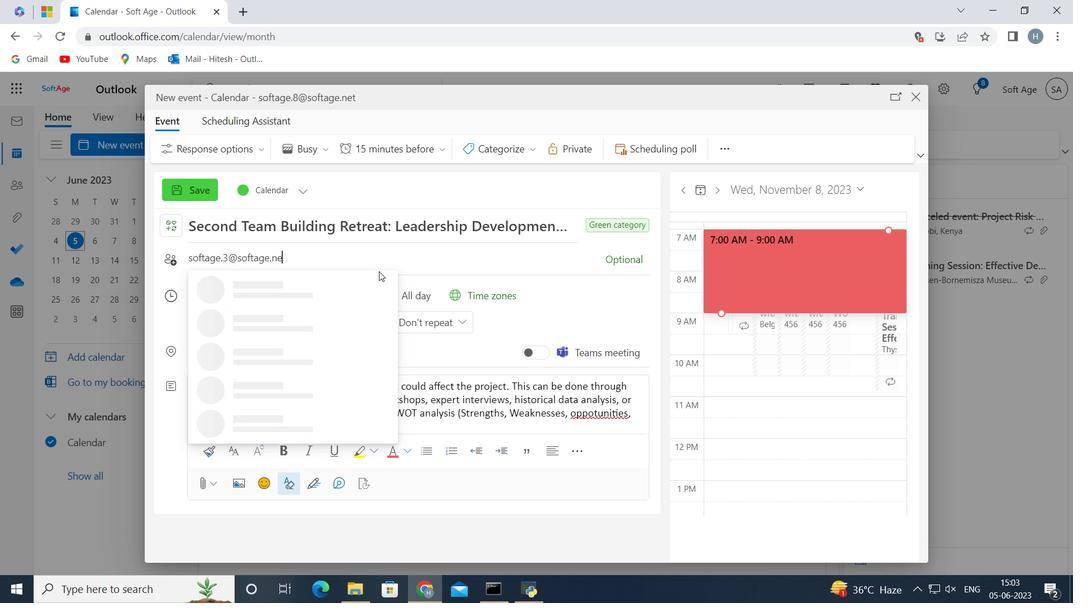
Action: Mouse moved to (302, 292)
Screenshot: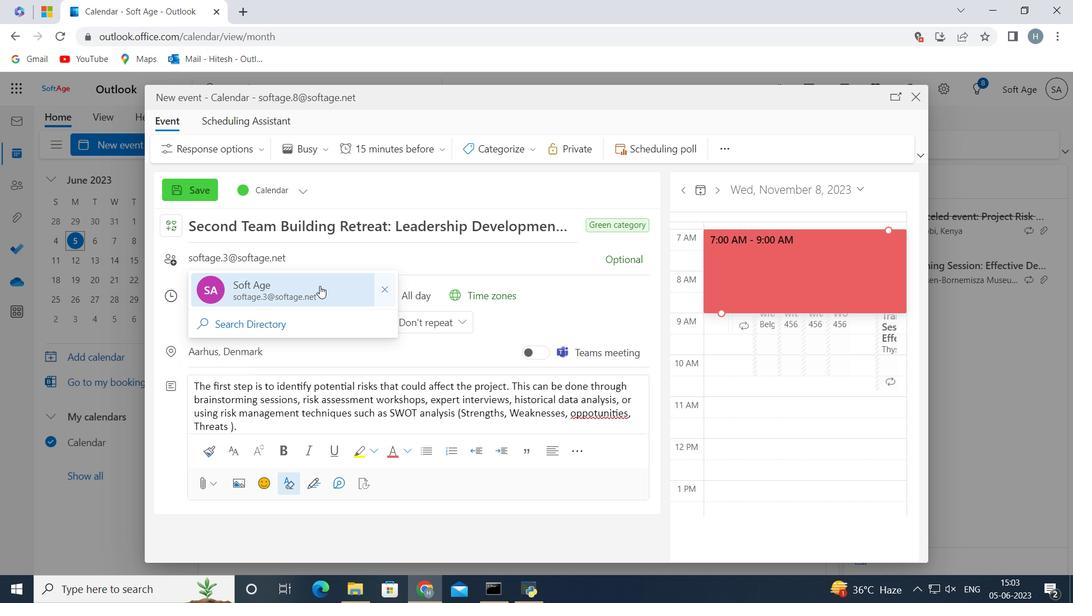 
Action: Mouse pressed left at (302, 292)
Screenshot: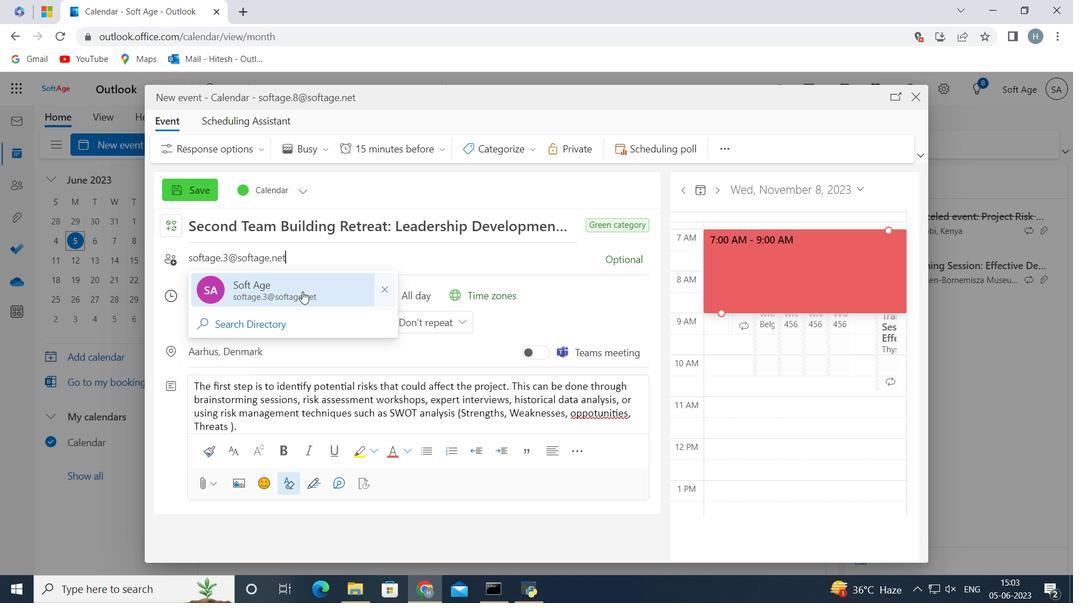 
Action: Key pressed softage.4<Key.shift>@softage.net
Screenshot: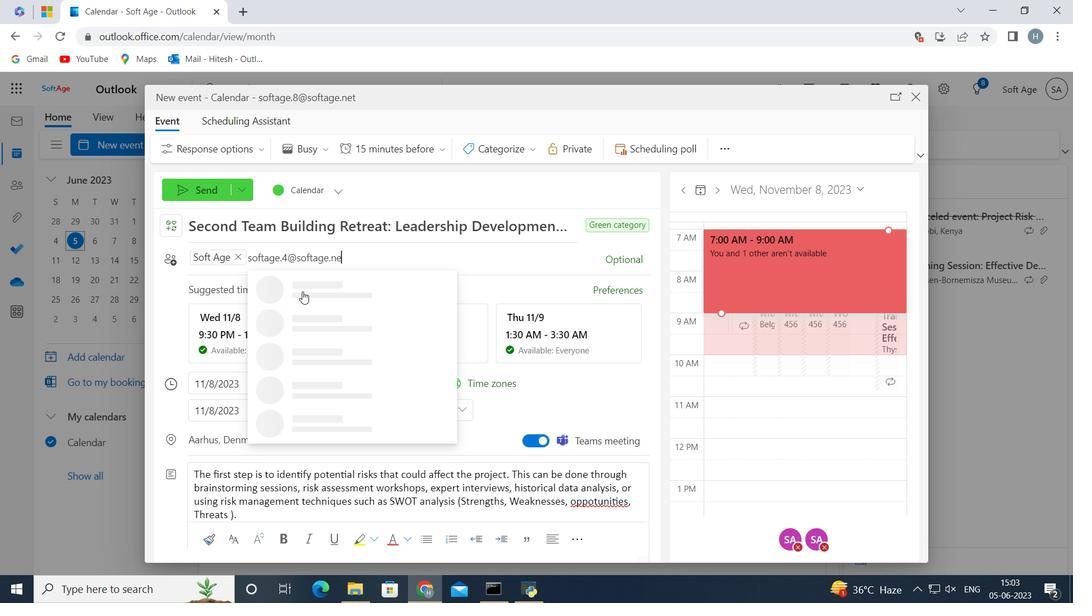 
Action: Mouse moved to (316, 285)
Screenshot: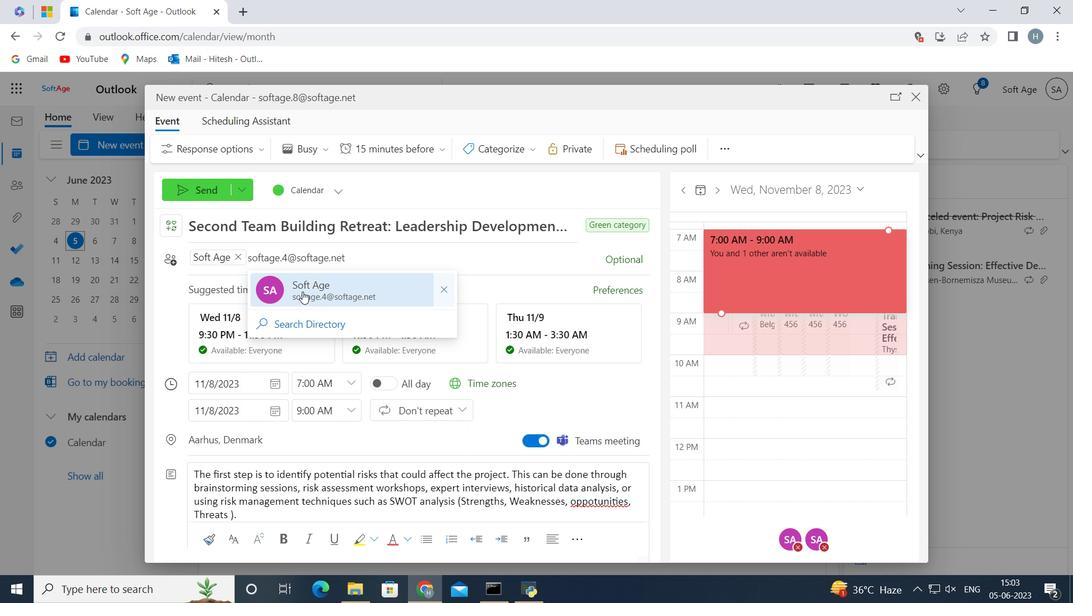 
Action: Mouse pressed left at (316, 285)
Screenshot: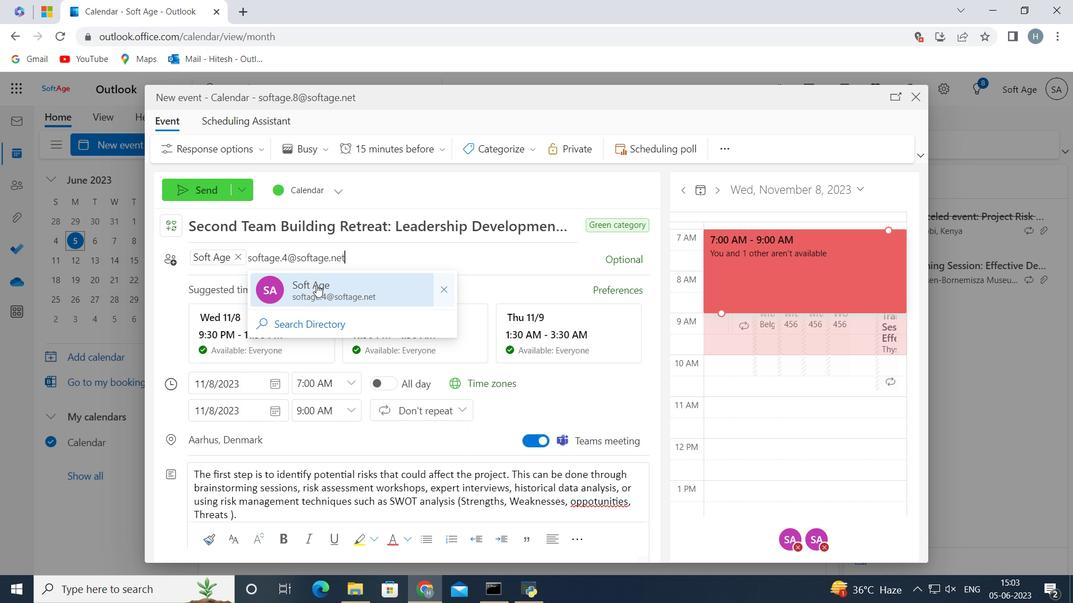 
Action: Mouse moved to (442, 148)
Screenshot: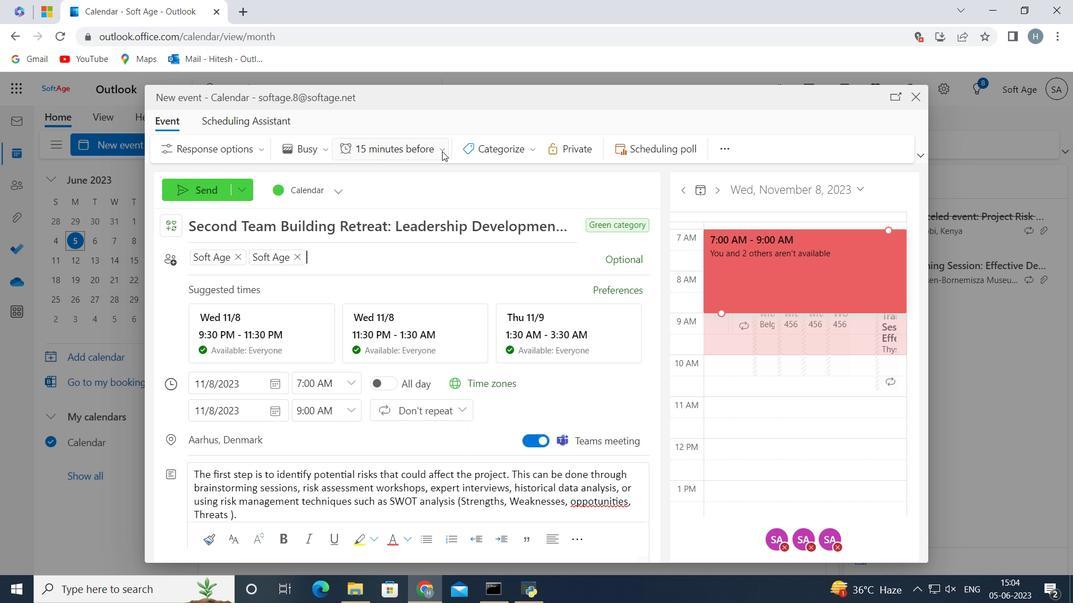 
Action: Mouse pressed left at (442, 148)
Screenshot: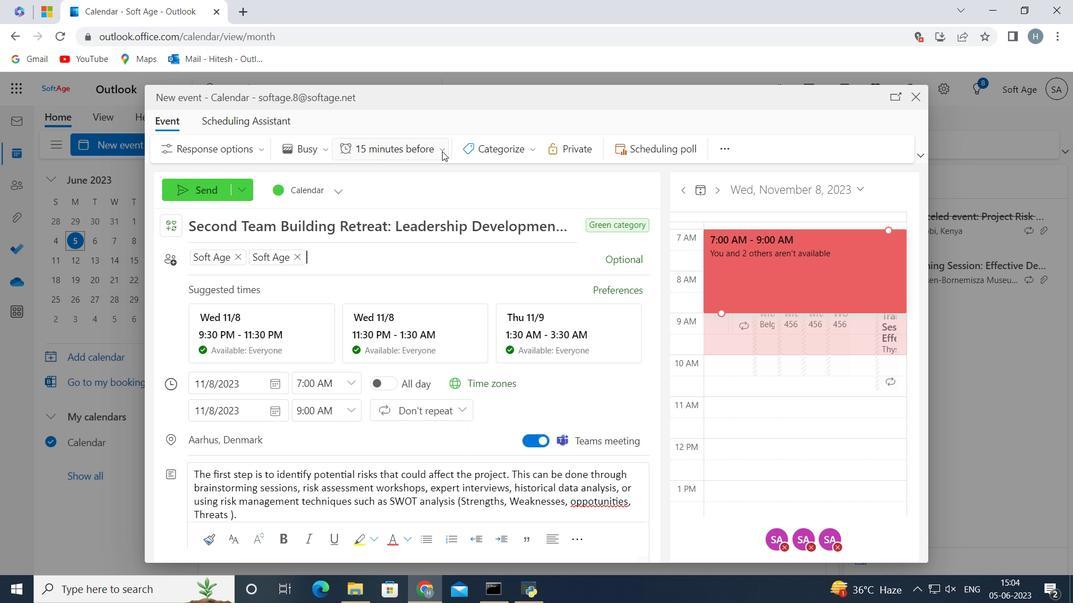
Action: Mouse moved to (425, 204)
Screenshot: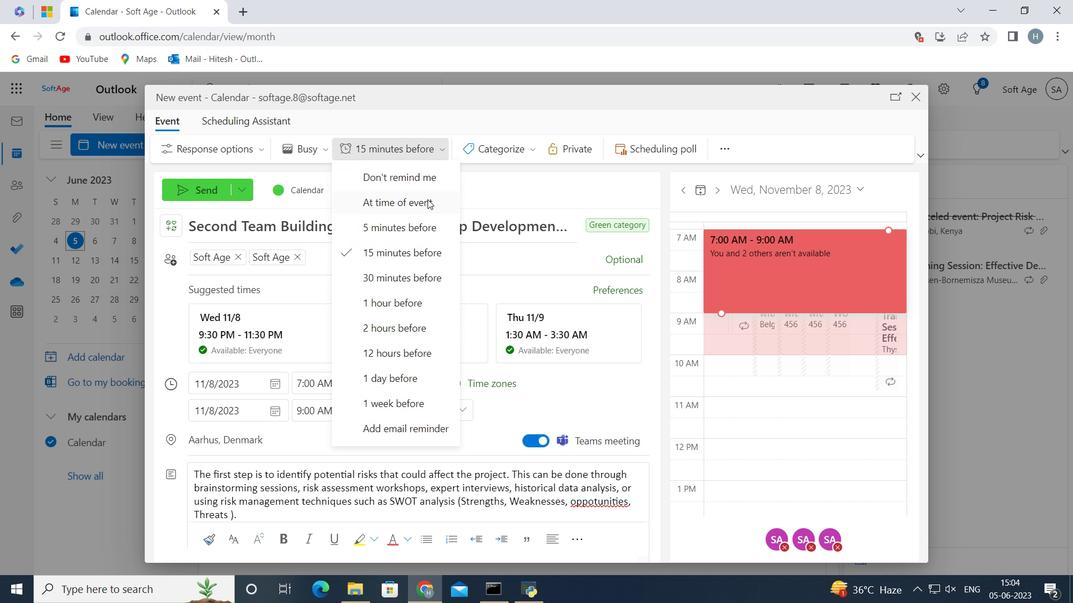 
Action: Mouse pressed left at (425, 204)
Screenshot: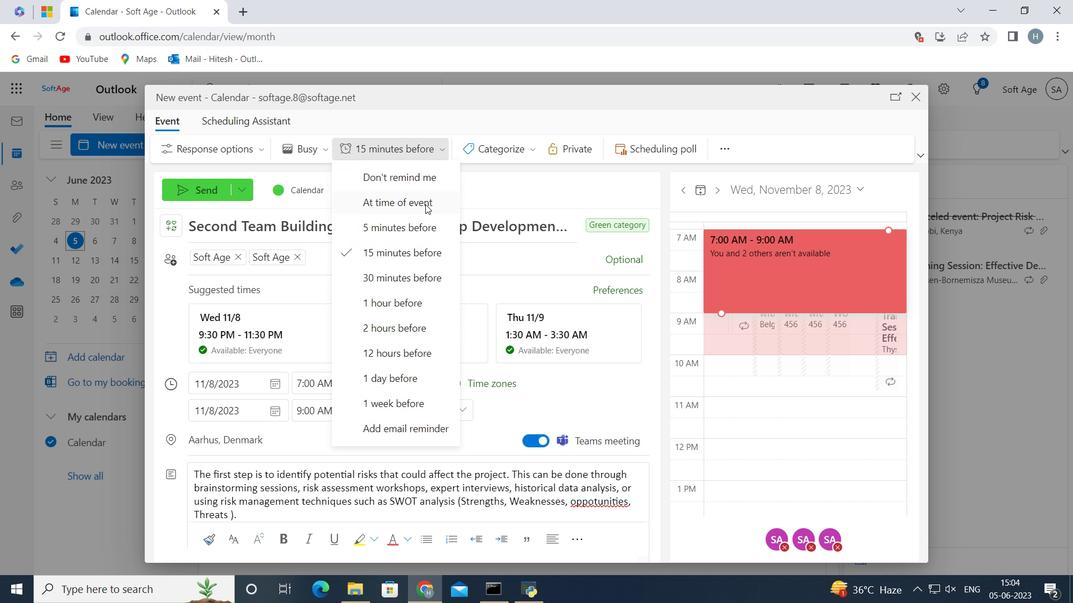 
Action: Mouse moved to (210, 188)
Screenshot: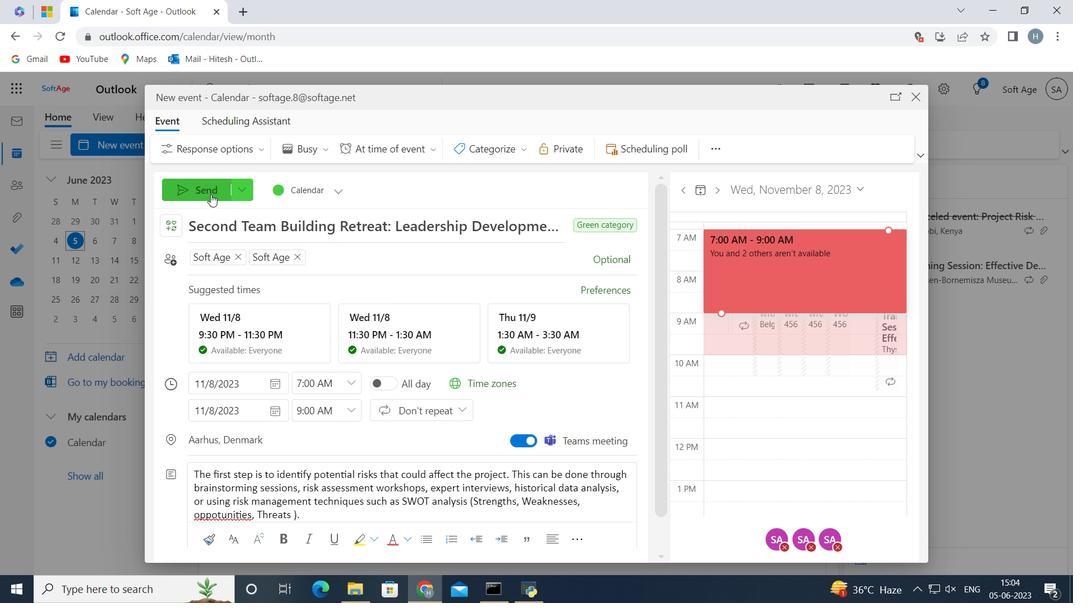 
Action: Mouse pressed left at (210, 188)
Screenshot: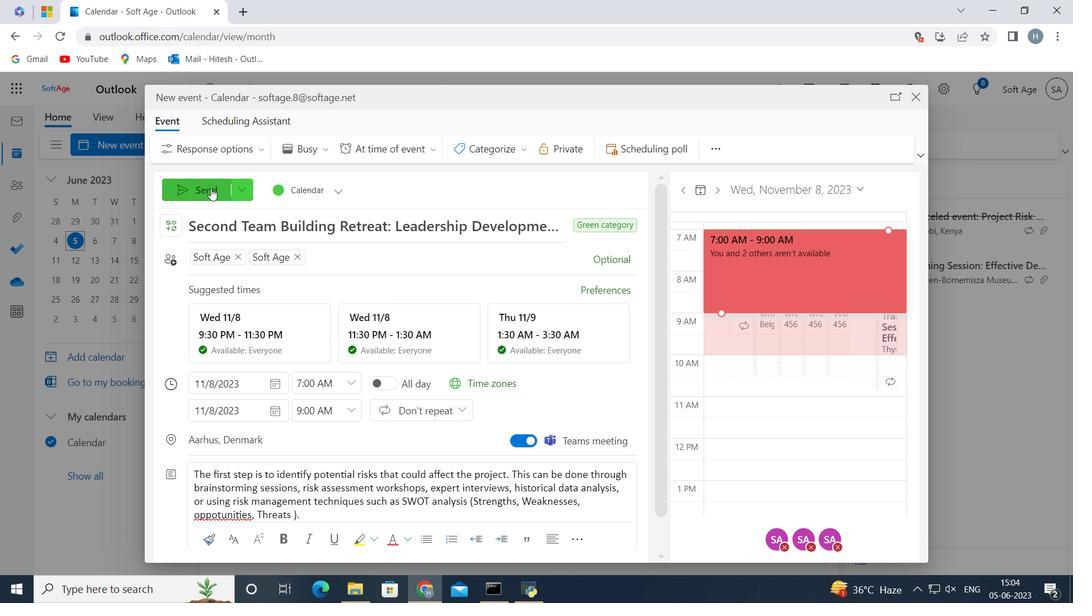 
Action: Mouse moved to (355, 213)
Screenshot: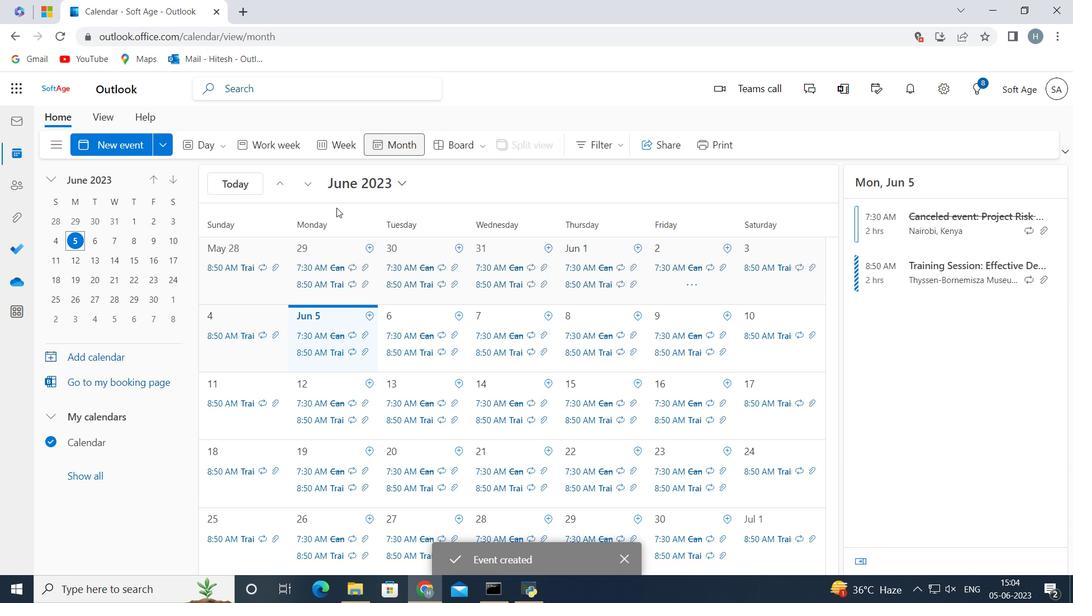 
